 Task: Add an event with the title Second Conference: Annual Convention, date '2023/12/19', time 9:15 AM to 11:15 AMand add a description: Throughout the workshop, participants will engage in a series of activities, exercises, and discussions aimed at developing and refining their communication skills. These activities will be designed to be interactive, allowing participants to practice new techniques, receive feedback, and collaborate with their team members., put the event into Orange category, logged in from the account softage.2@softage.netand send the event invitation to softage.3@softage.net and softage.4@softage.net. Set a reminder for the event 12 hour before
Action: Mouse moved to (87, 103)
Screenshot: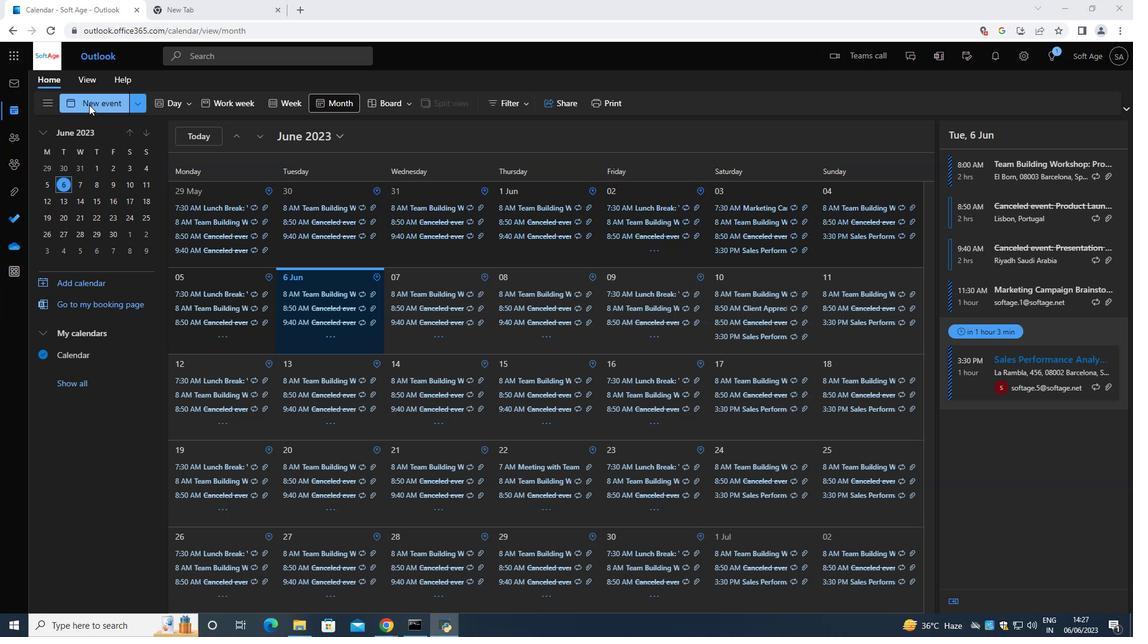 
Action: Mouse pressed left at (87, 103)
Screenshot: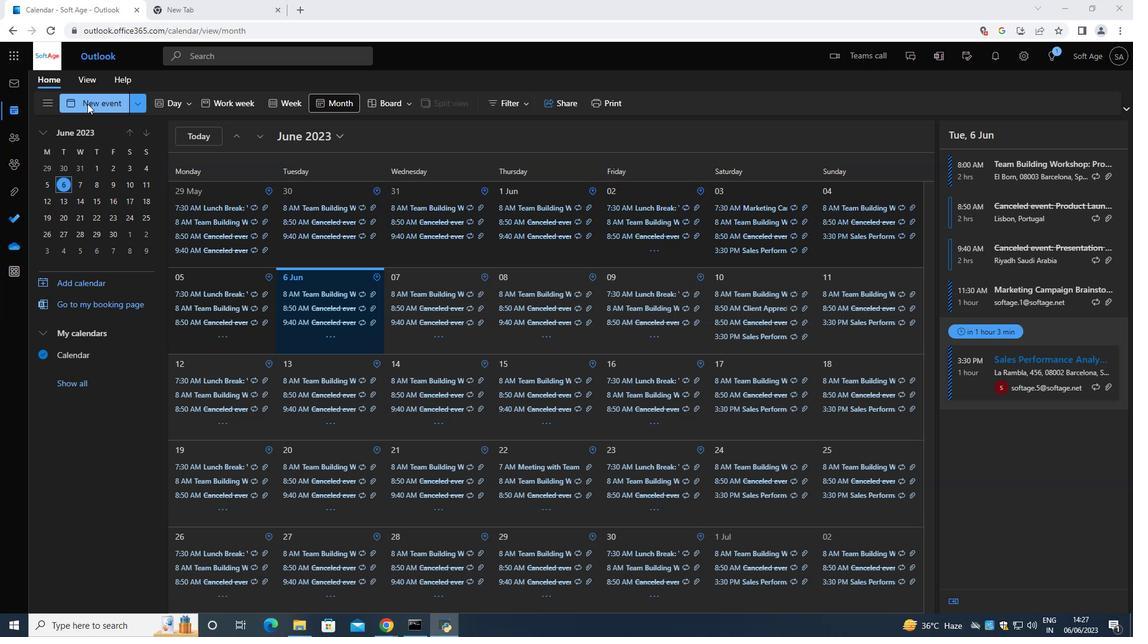 
Action: Mouse moved to (556, 213)
Screenshot: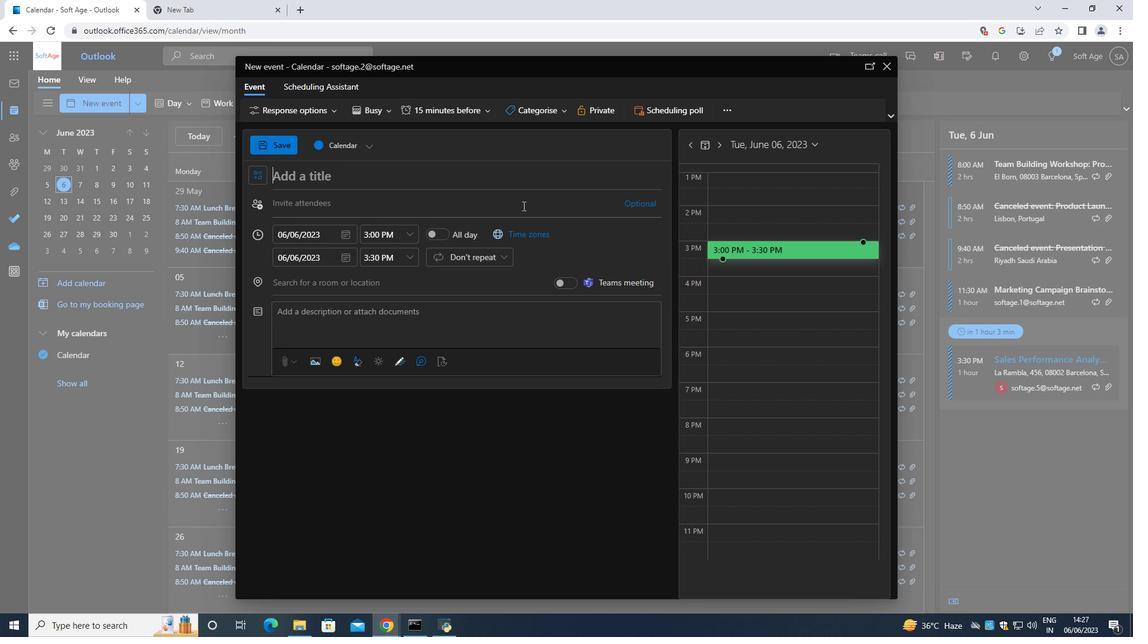 
Action: Key pressed <Key.shift>Second<Key.space><Key.shift>Conference<Key.shift_r>:<Key.space><Key.shift>Annual<Key.space><Key.shift>Convention<Key.space>
Screenshot: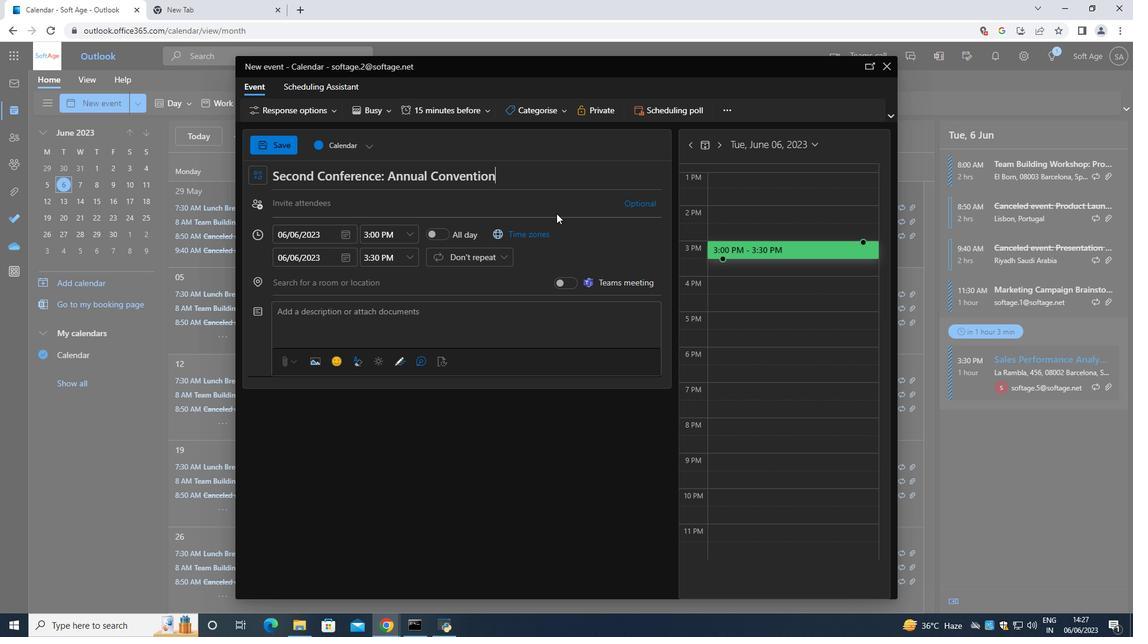 
Action: Mouse moved to (347, 242)
Screenshot: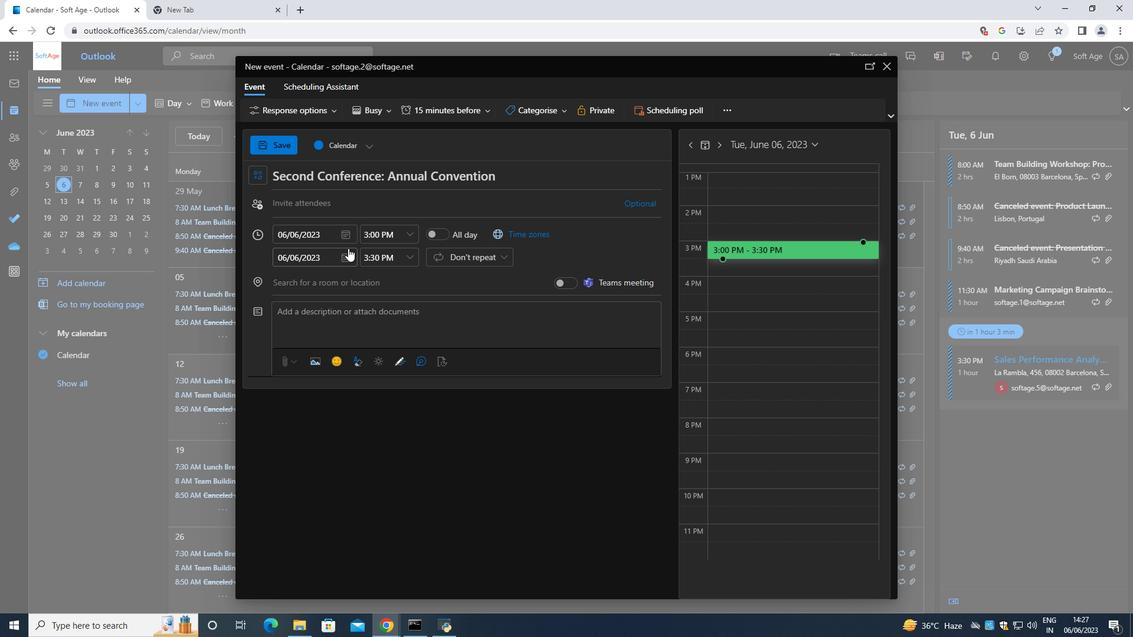 
Action: Mouse pressed left at (347, 242)
Screenshot: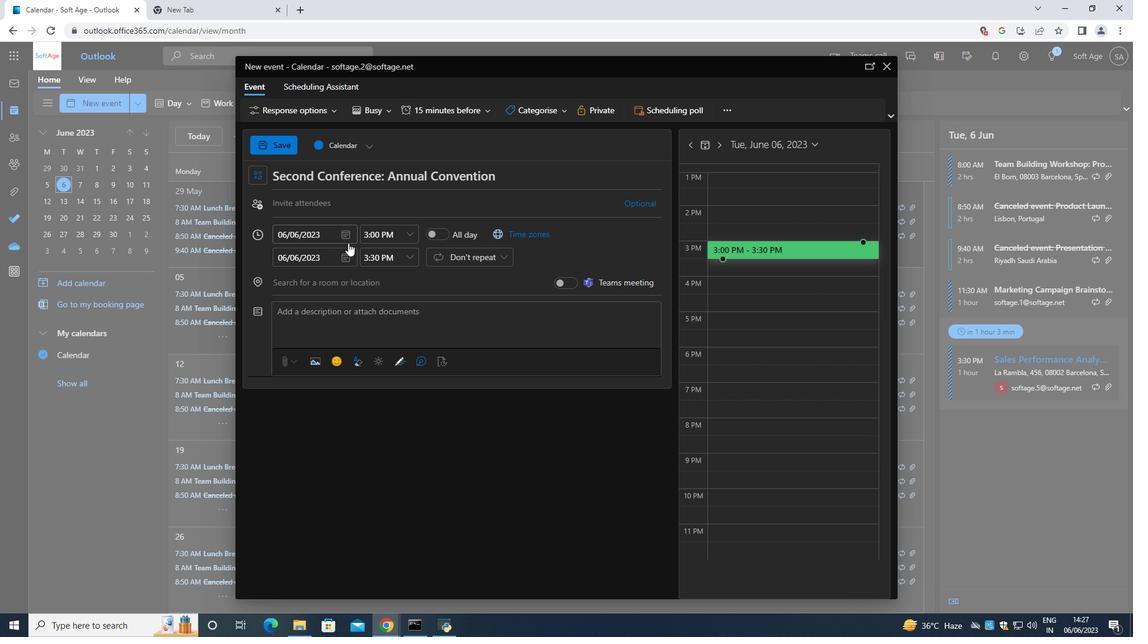 
Action: Mouse moved to (371, 278)
Screenshot: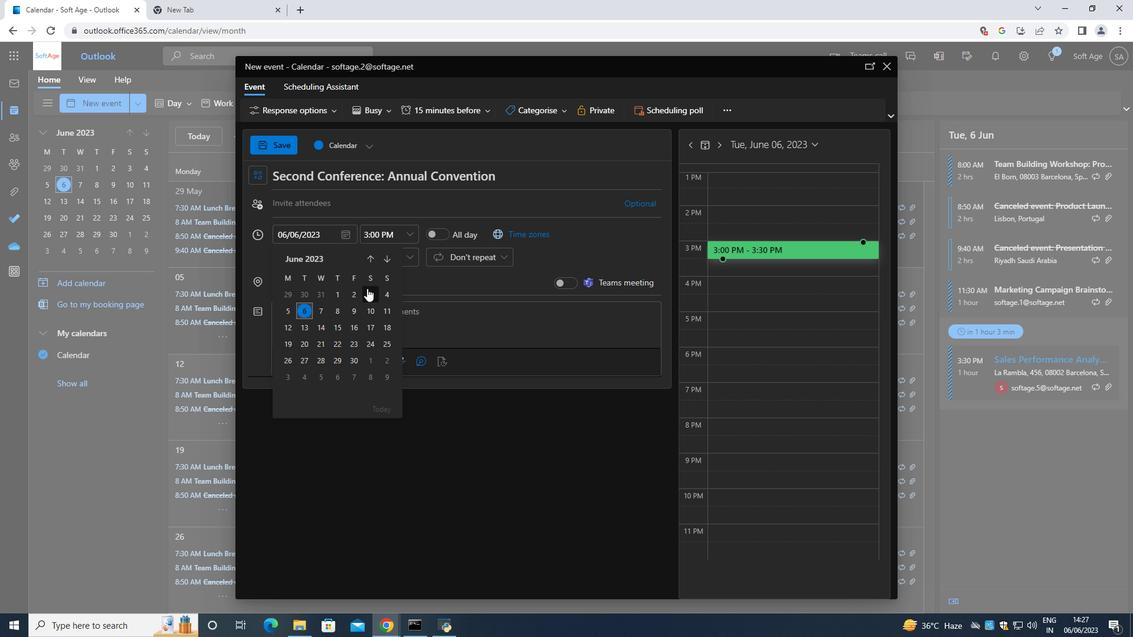
Action: Mouse scrolled (371, 277) with delta (0, 0)
Screenshot: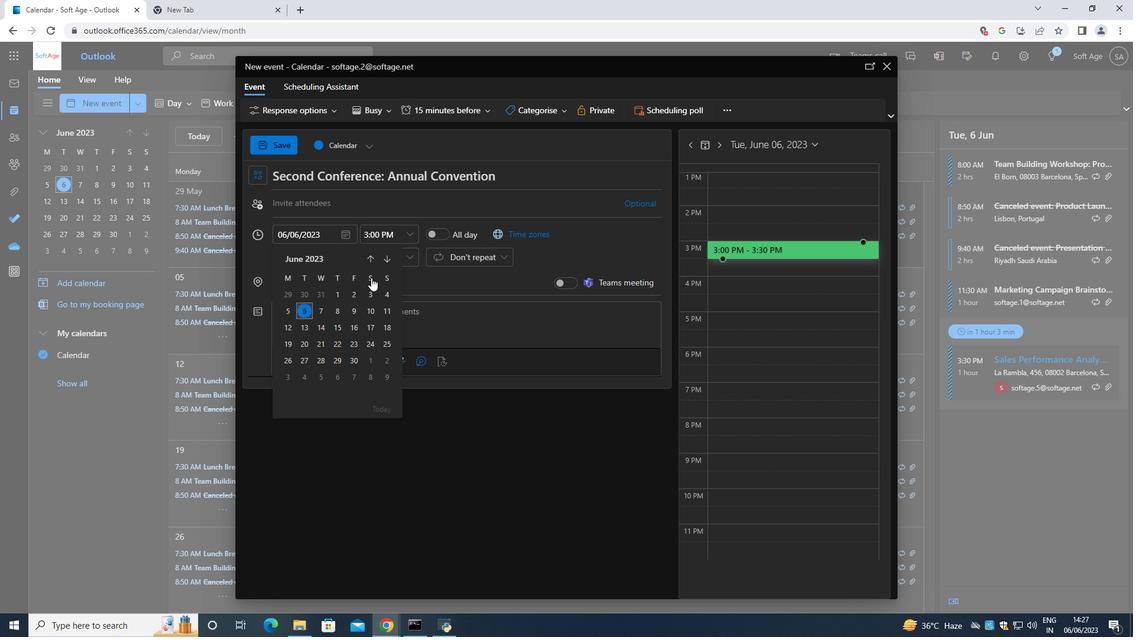 
Action: Mouse scrolled (371, 277) with delta (0, 0)
Screenshot: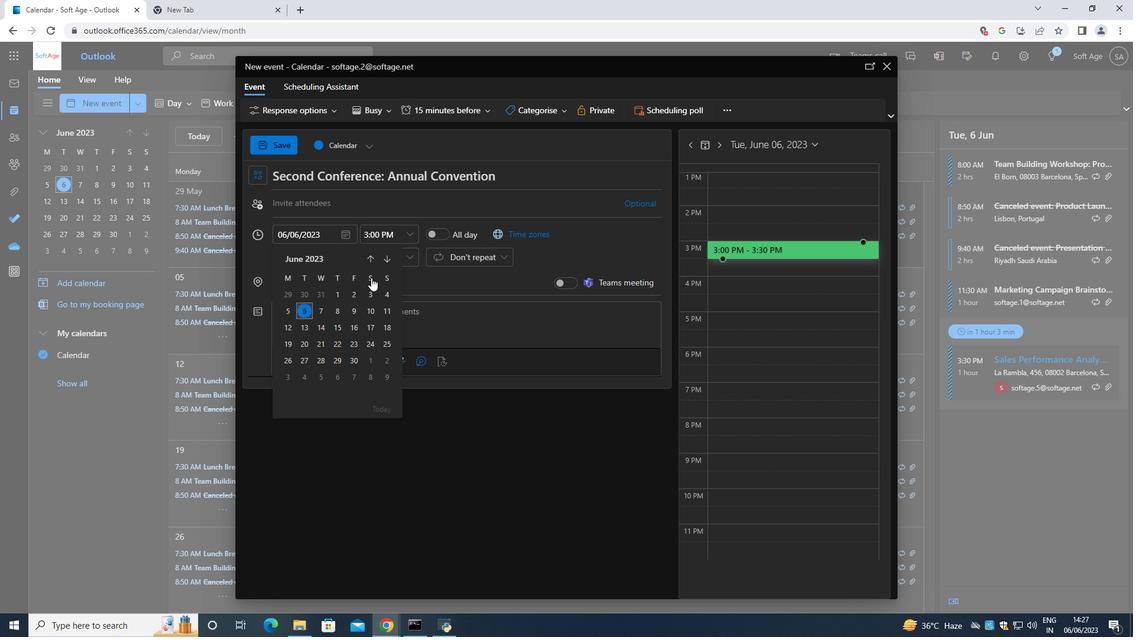 
Action: Mouse scrolled (371, 277) with delta (0, 0)
Screenshot: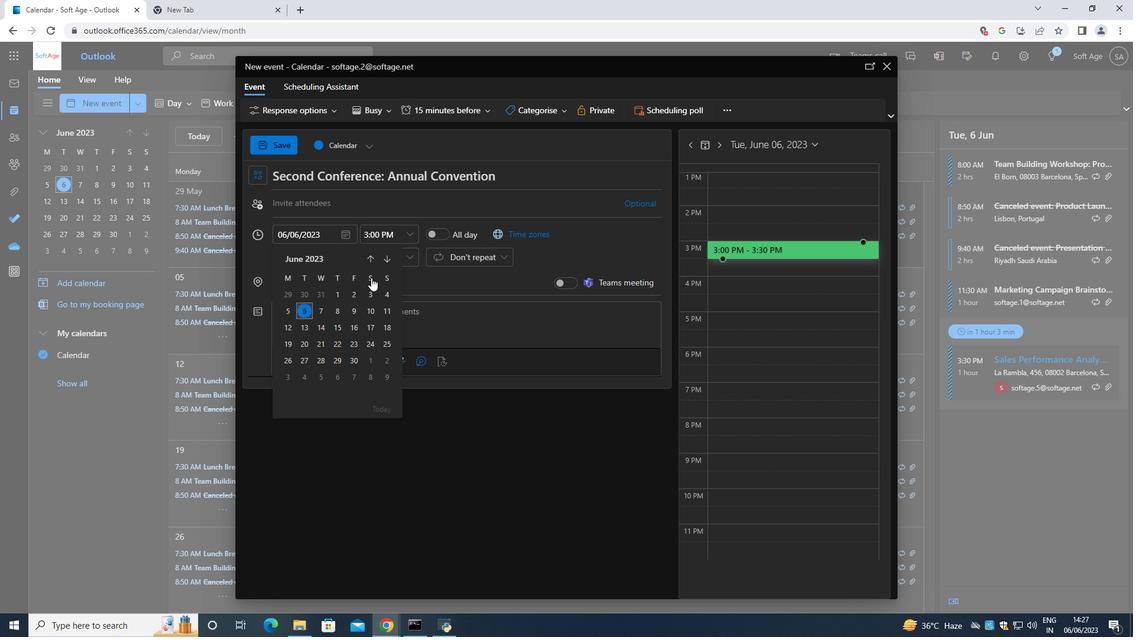 
Action: Mouse moved to (379, 266)
Screenshot: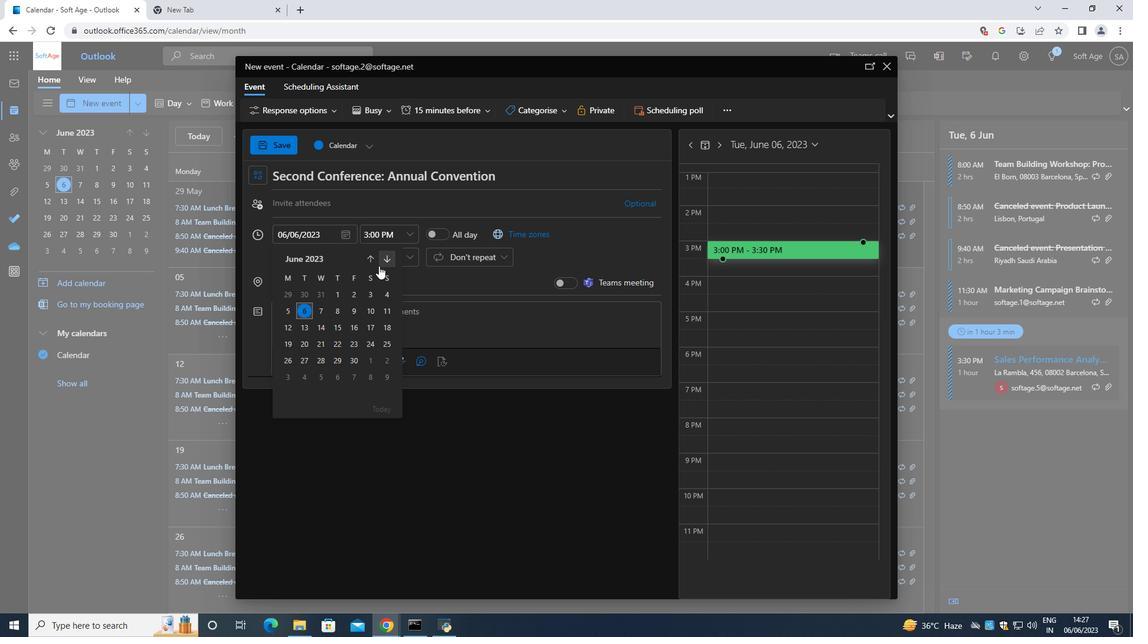 
Action: Mouse pressed left at (379, 266)
Screenshot: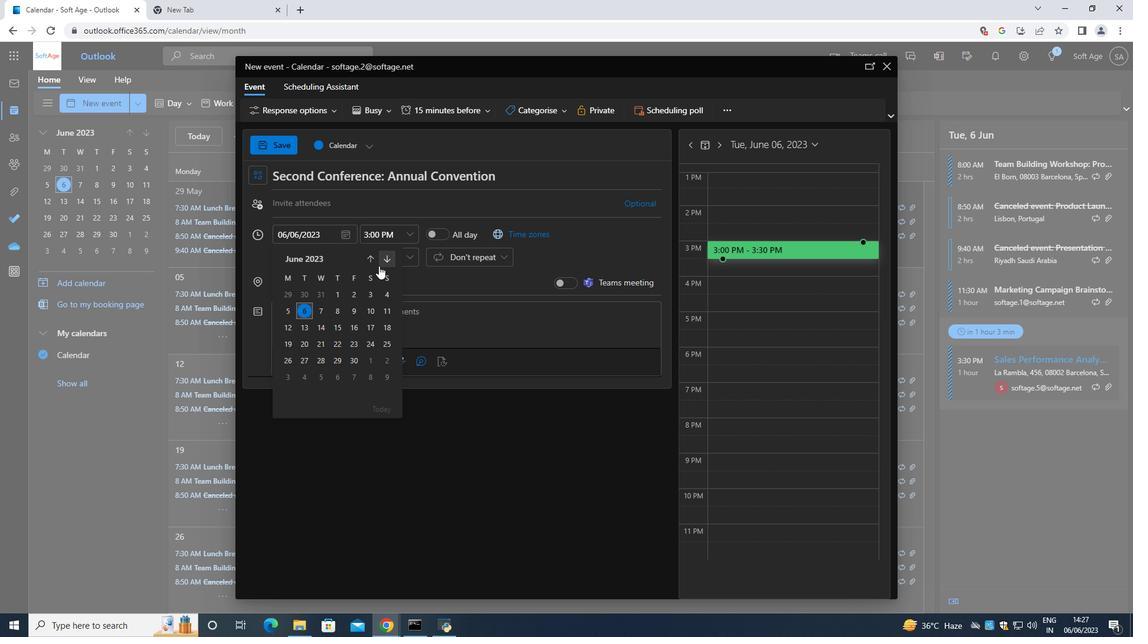 
Action: Mouse moved to (383, 265)
Screenshot: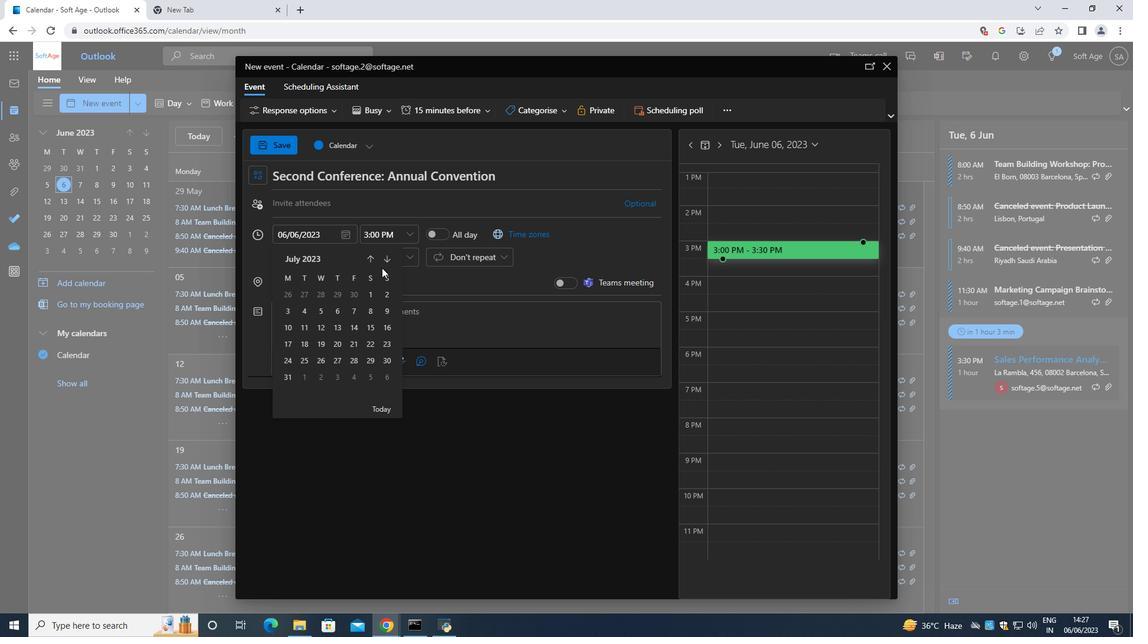 
Action: Mouse pressed left at (383, 265)
Screenshot: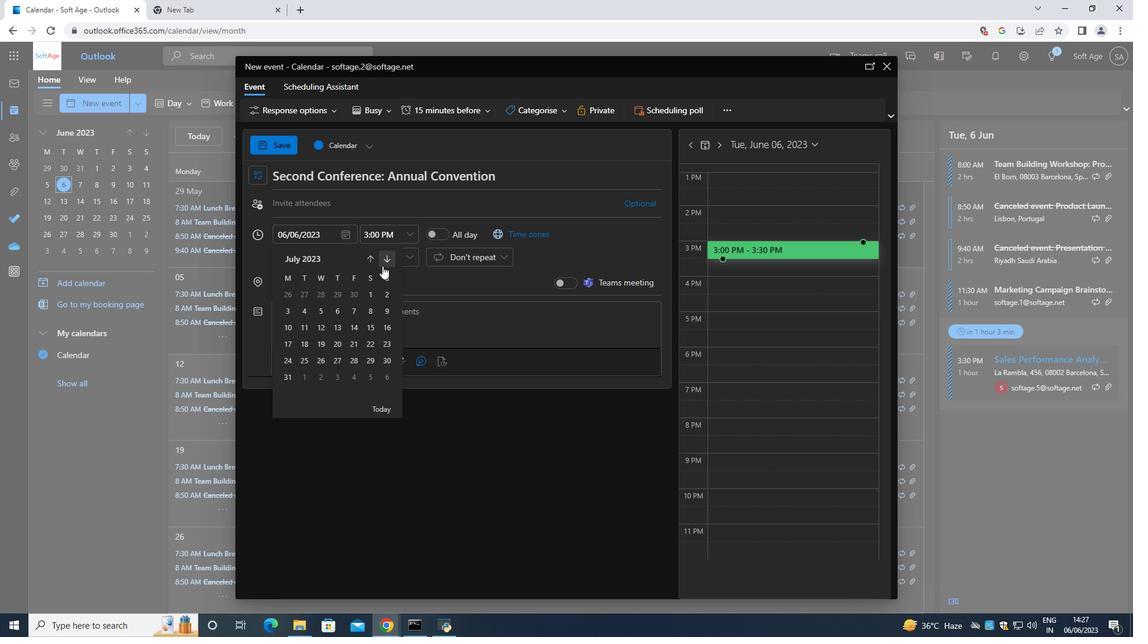 
Action: Mouse pressed left at (383, 265)
Screenshot: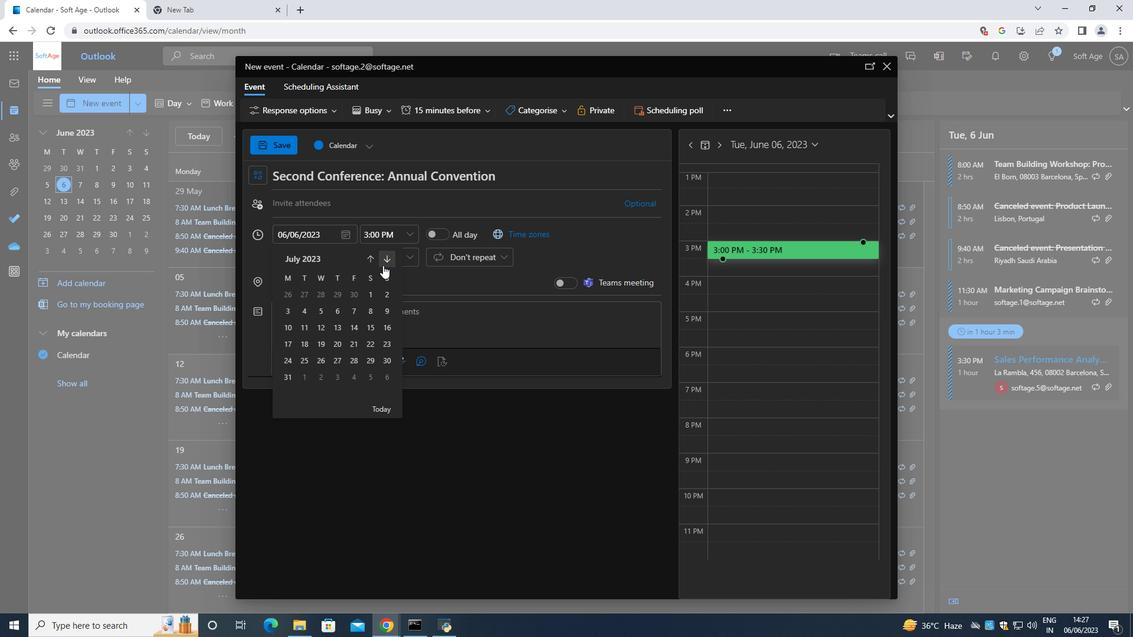 
Action: Mouse pressed left at (383, 265)
Screenshot: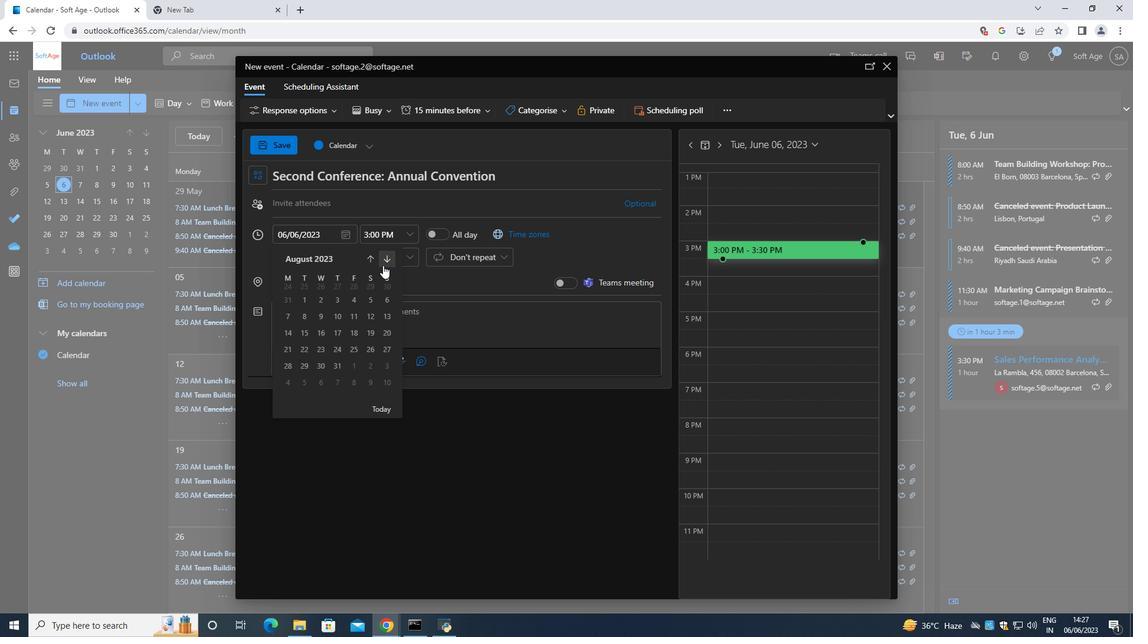 
Action: Mouse moved to (383, 264)
Screenshot: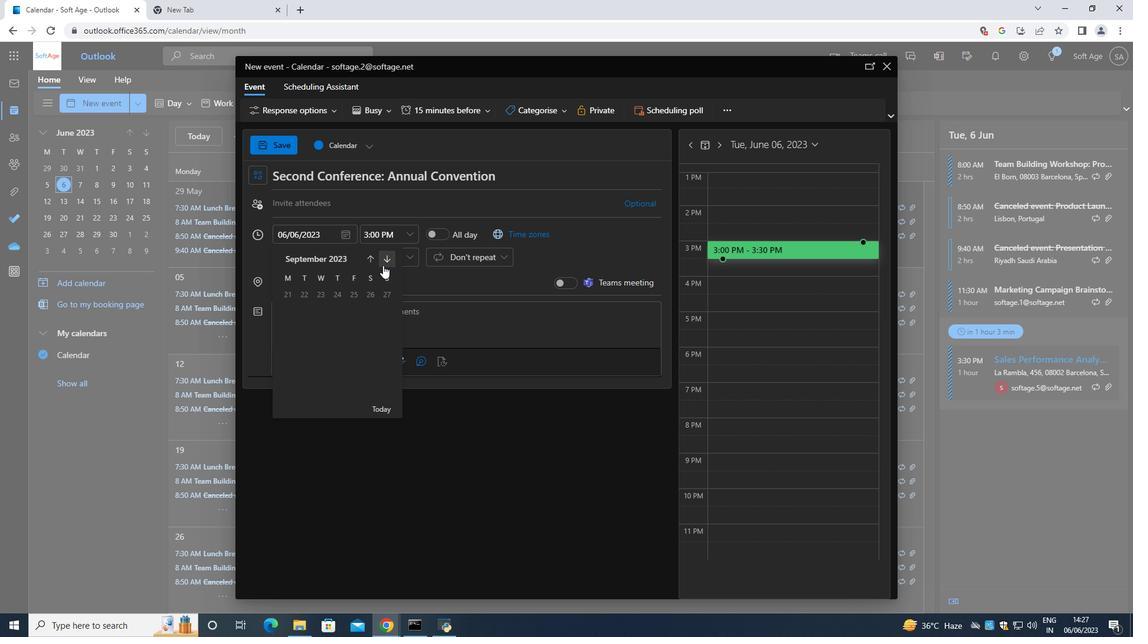 
Action: Mouse pressed left at (383, 264)
Screenshot: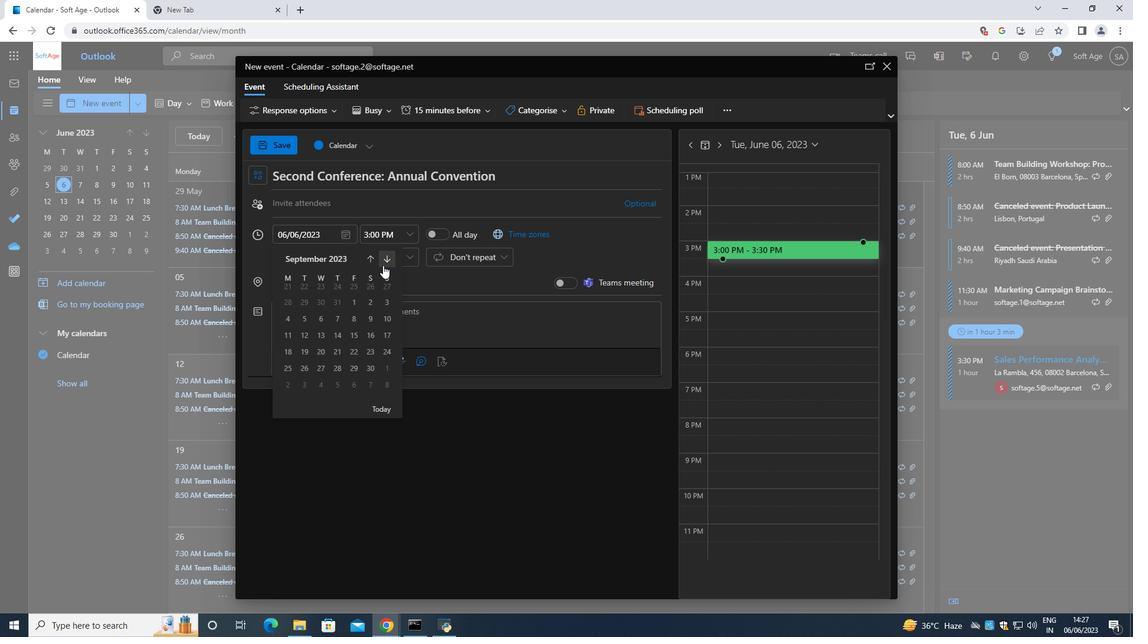 
Action: Mouse moved to (383, 263)
Screenshot: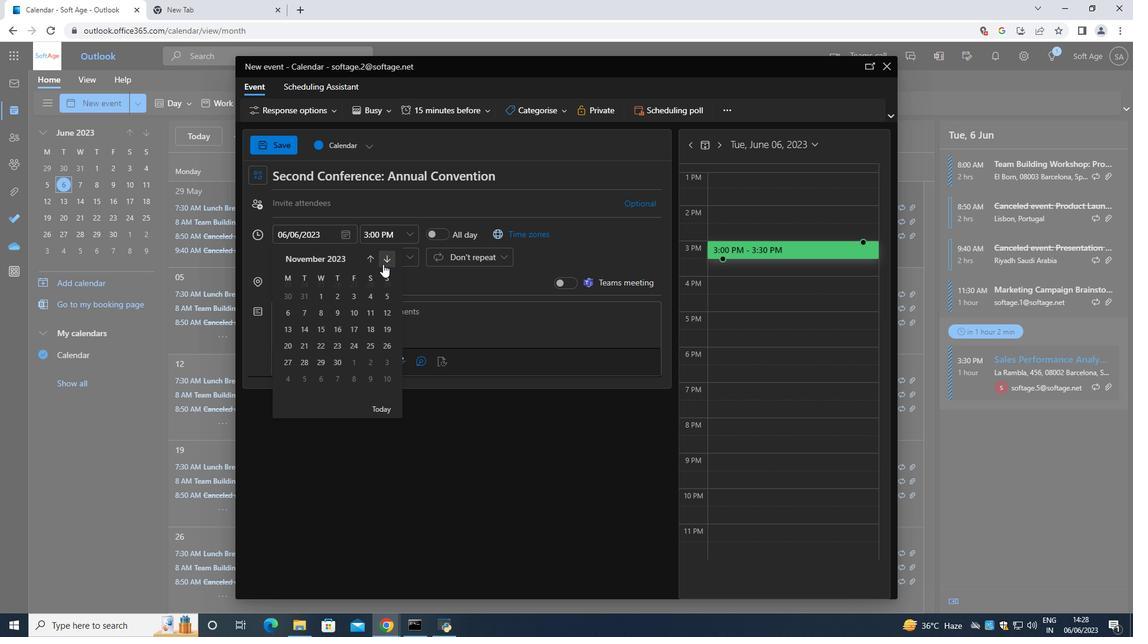 
Action: Mouse pressed left at (383, 263)
Screenshot: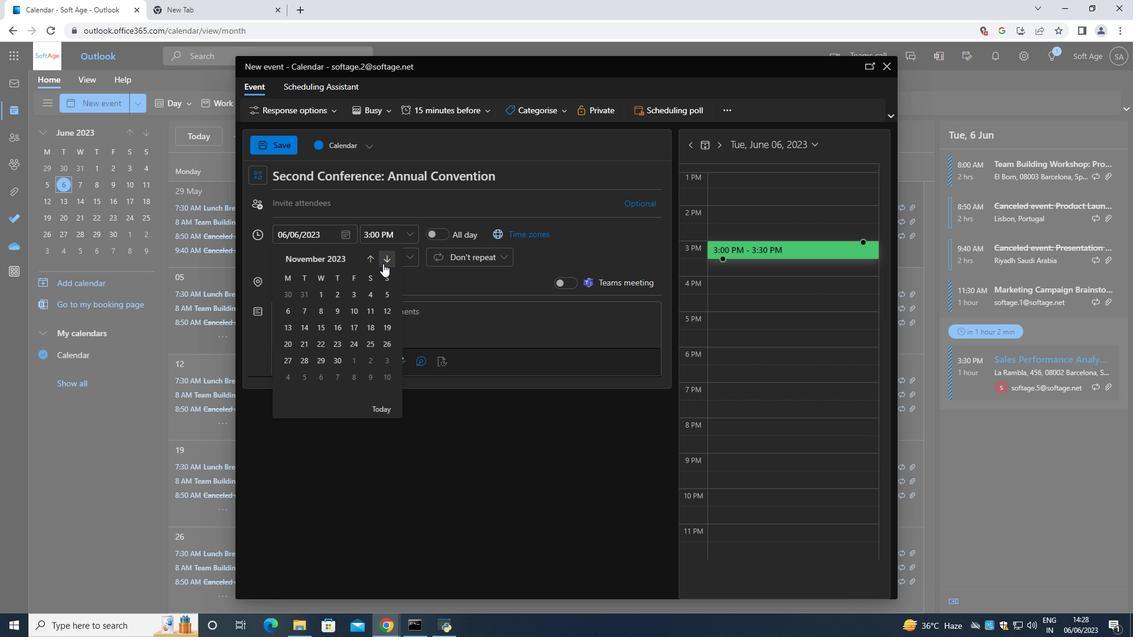 
Action: Mouse moved to (301, 343)
Screenshot: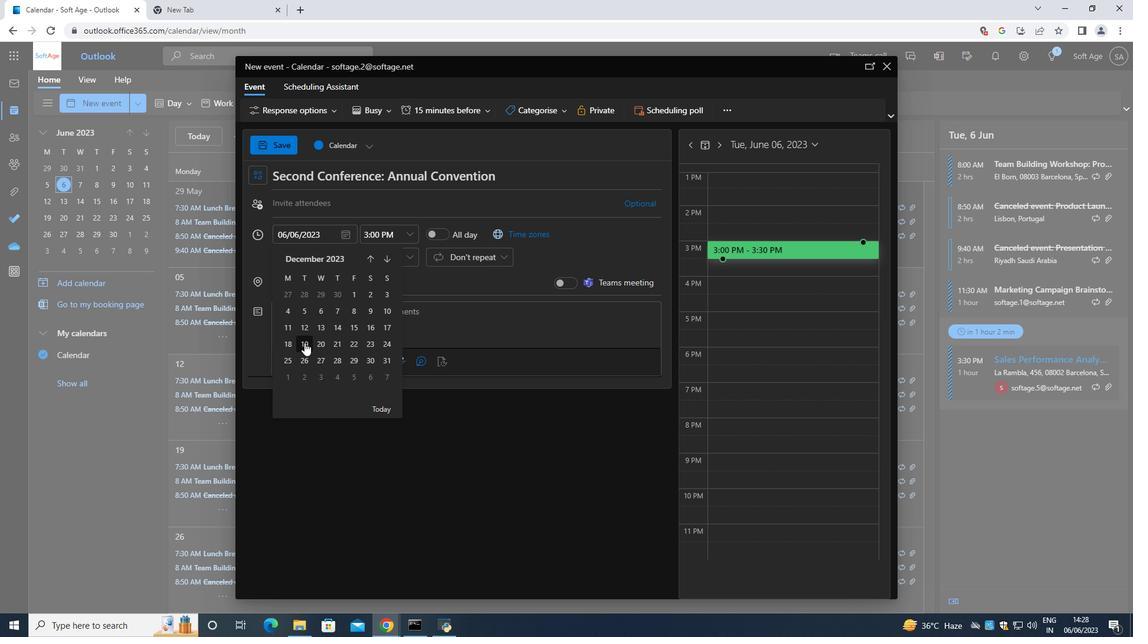 
Action: Mouse pressed left at (301, 343)
Screenshot: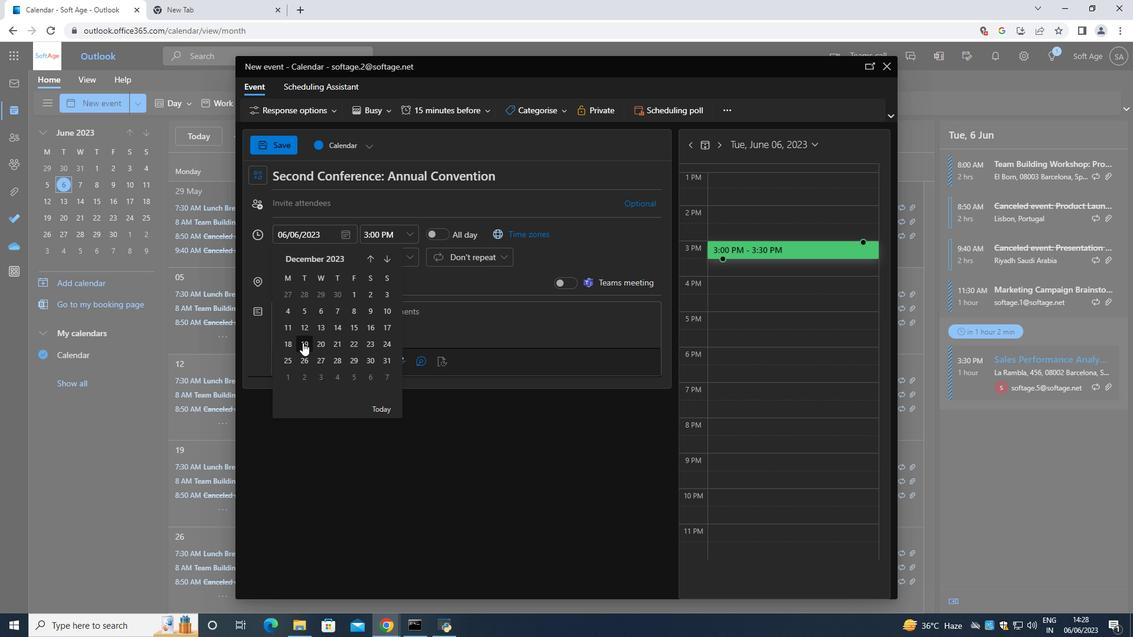 
Action: Mouse moved to (392, 235)
Screenshot: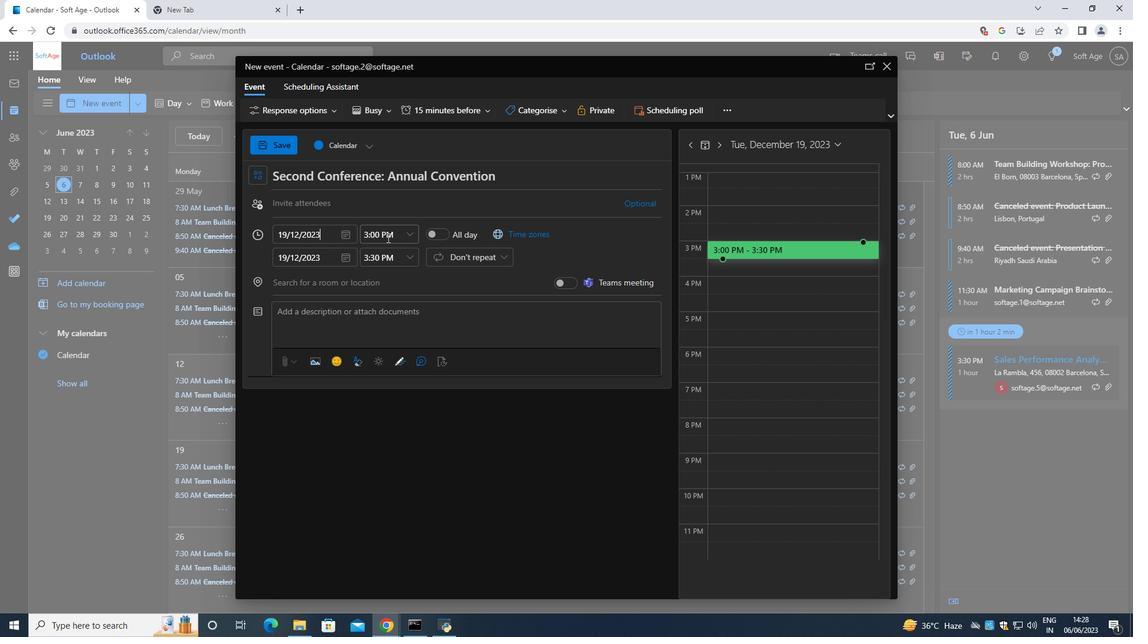 
Action: Mouse pressed left at (392, 235)
Screenshot: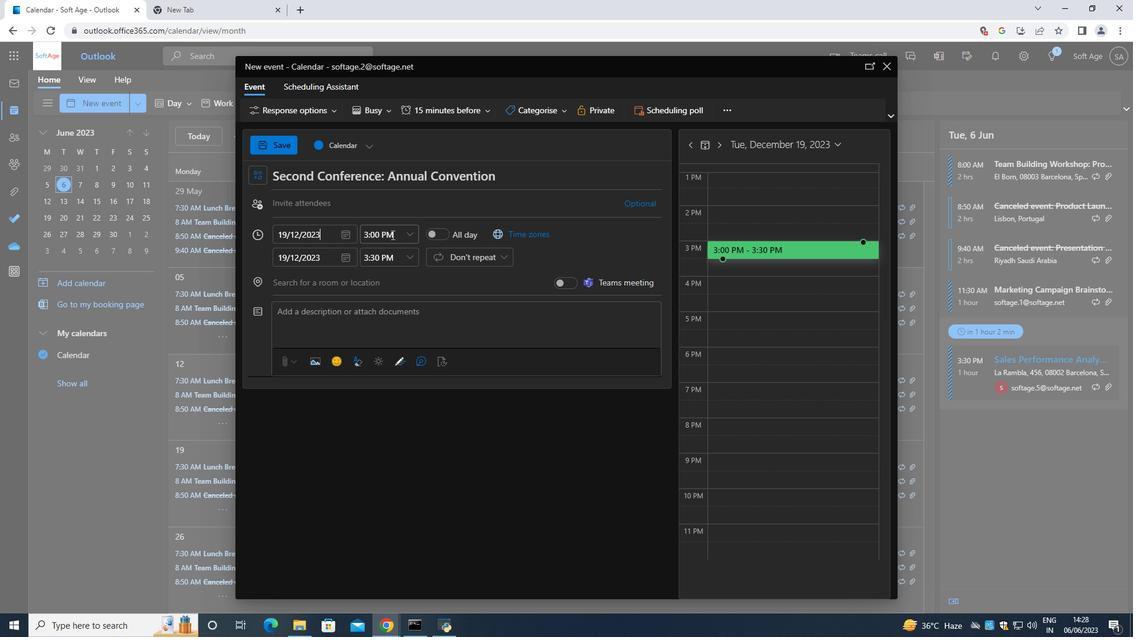 
Action: Mouse moved to (389, 236)
Screenshot: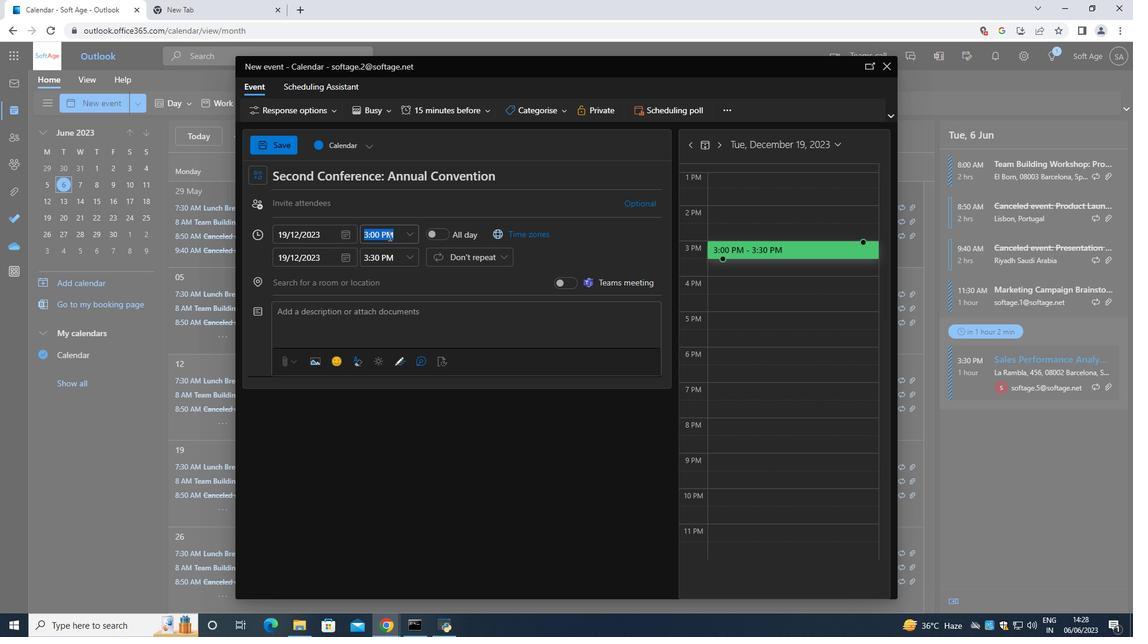 
Action: Key pressed 9
Screenshot: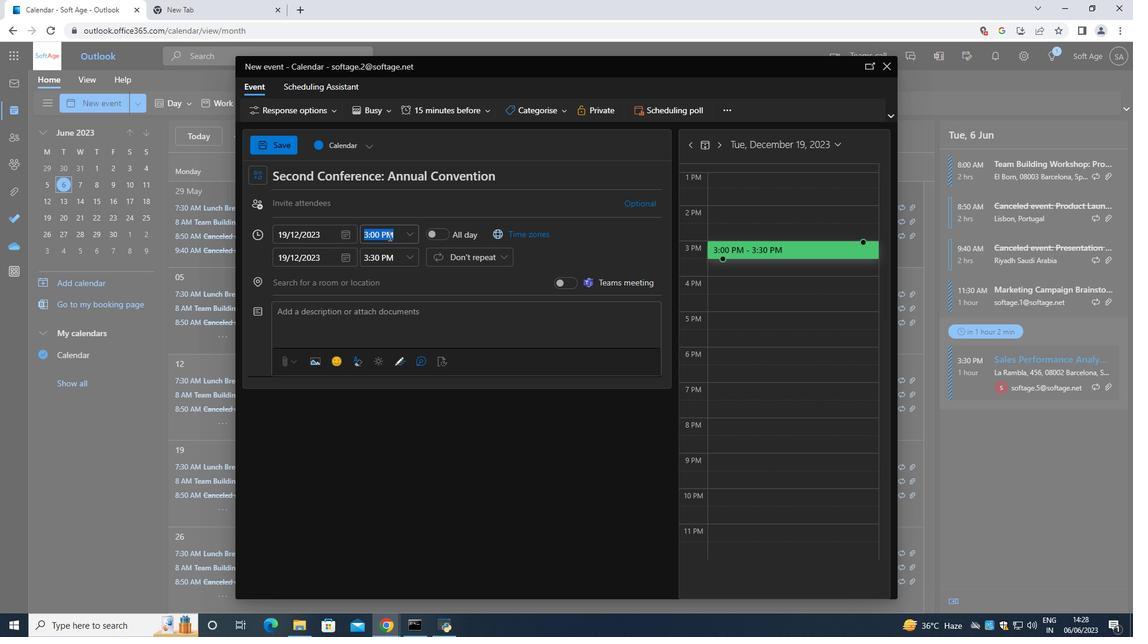 
Action: Mouse moved to (388, 235)
Screenshot: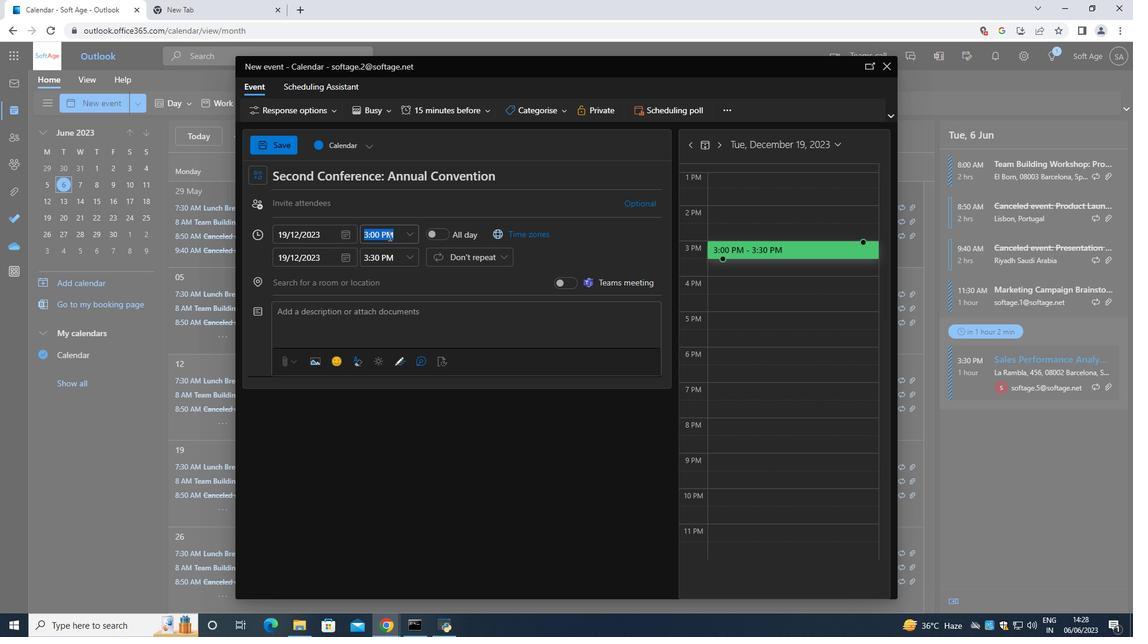 
Action: Key pressed <Key.shift_r>:15<Key.space><Key.caps_lock>AM
Screenshot: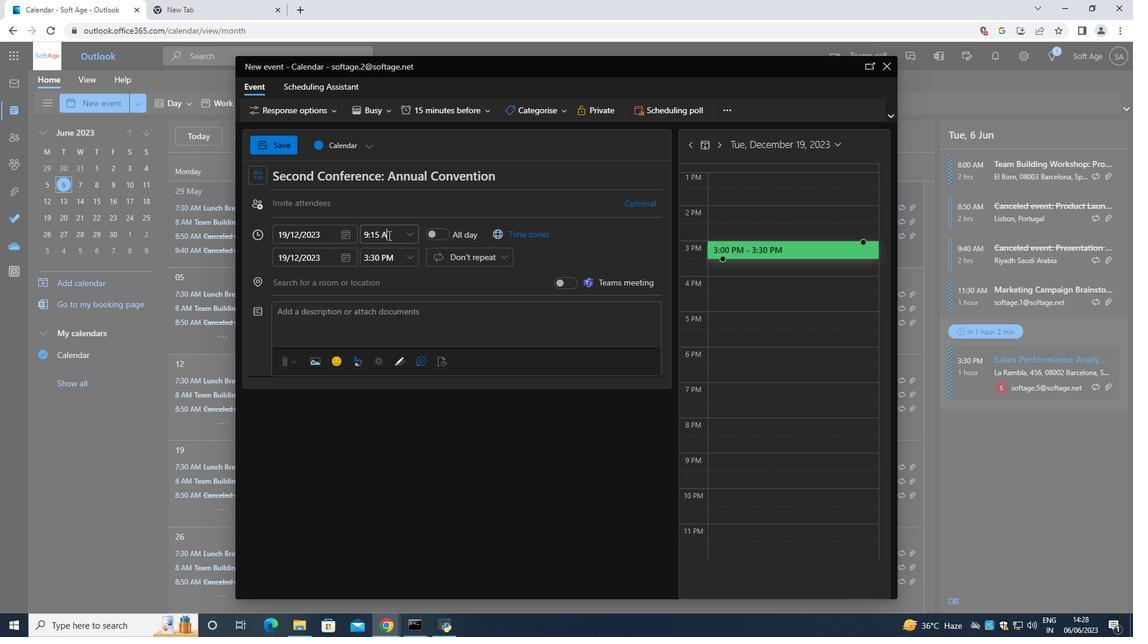 
Action: Mouse moved to (413, 256)
Screenshot: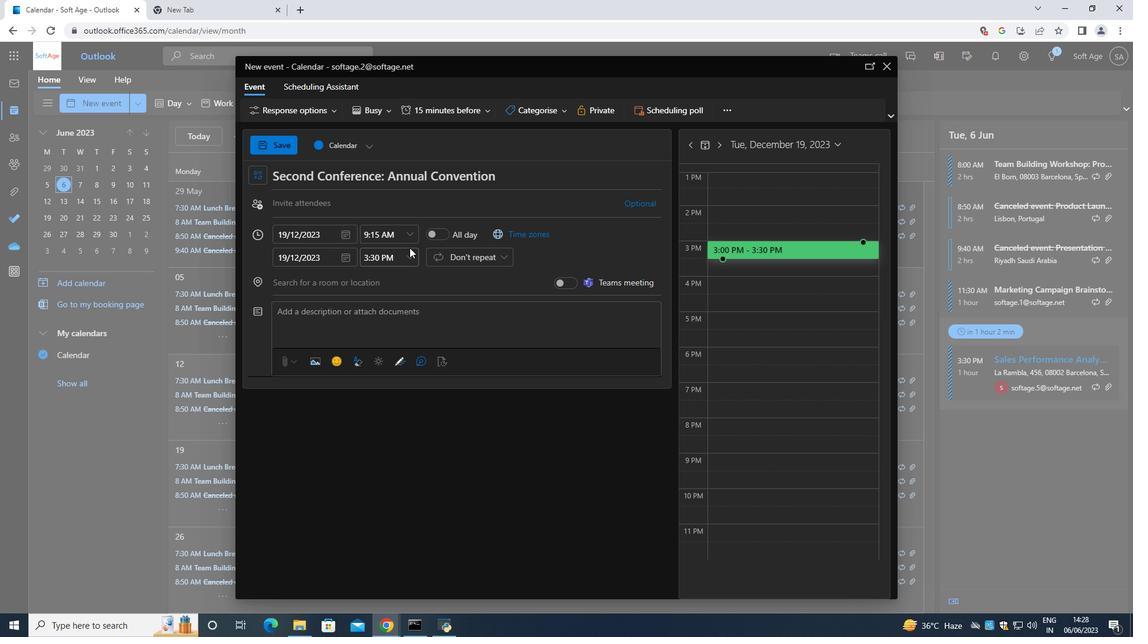 
Action: Mouse pressed left at (413, 256)
Screenshot: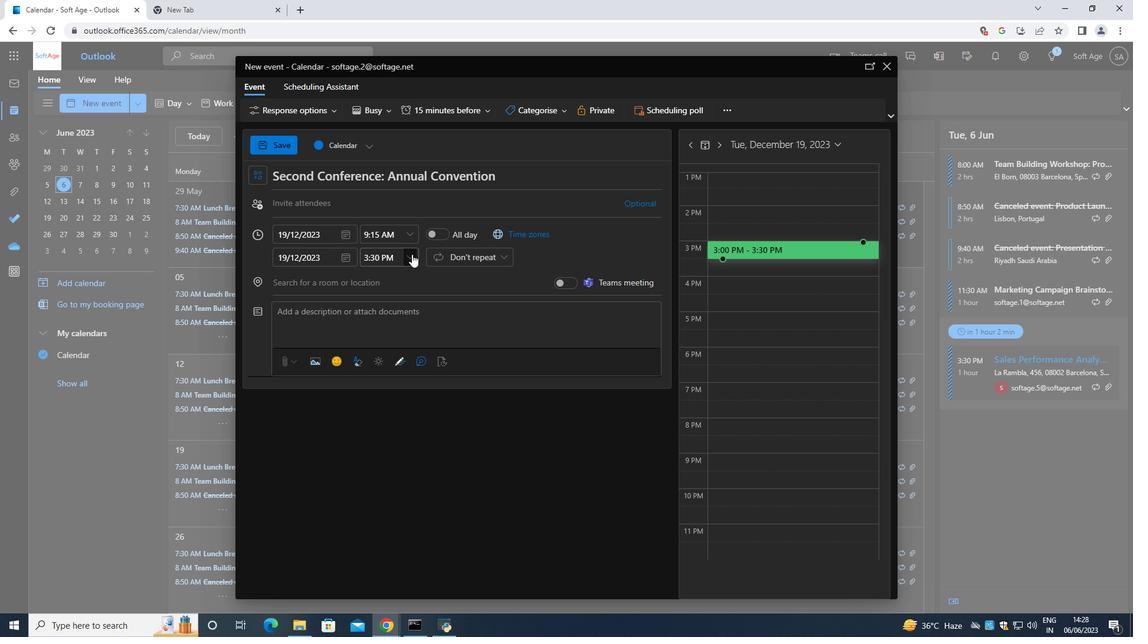 
Action: Mouse moved to (387, 337)
Screenshot: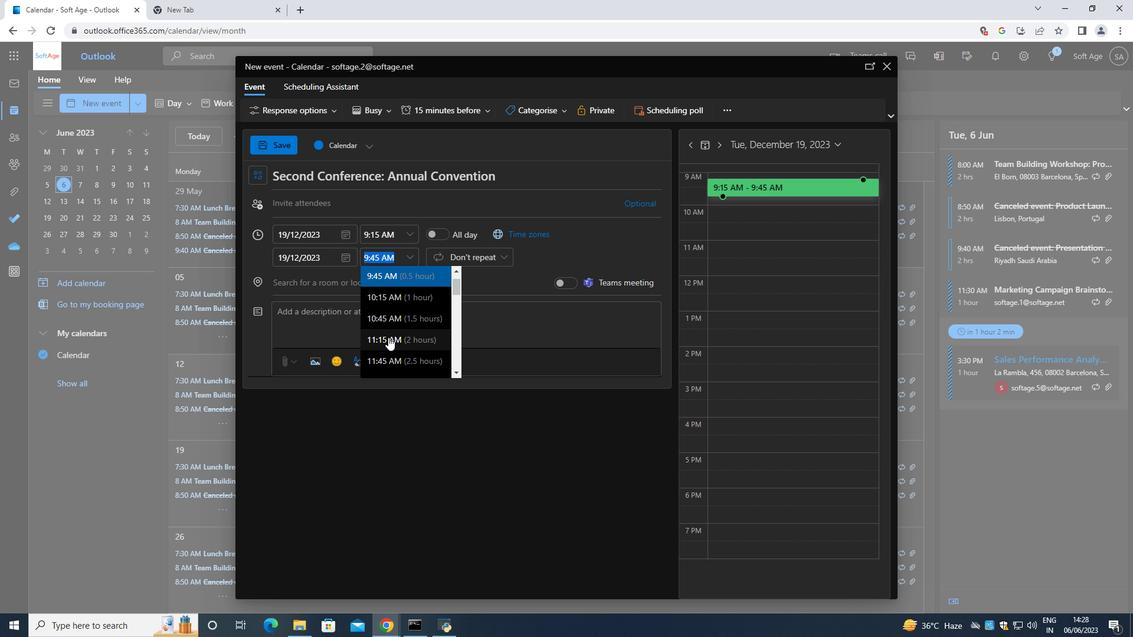 
Action: Mouse pressed left at (387, 337)
Screenshot: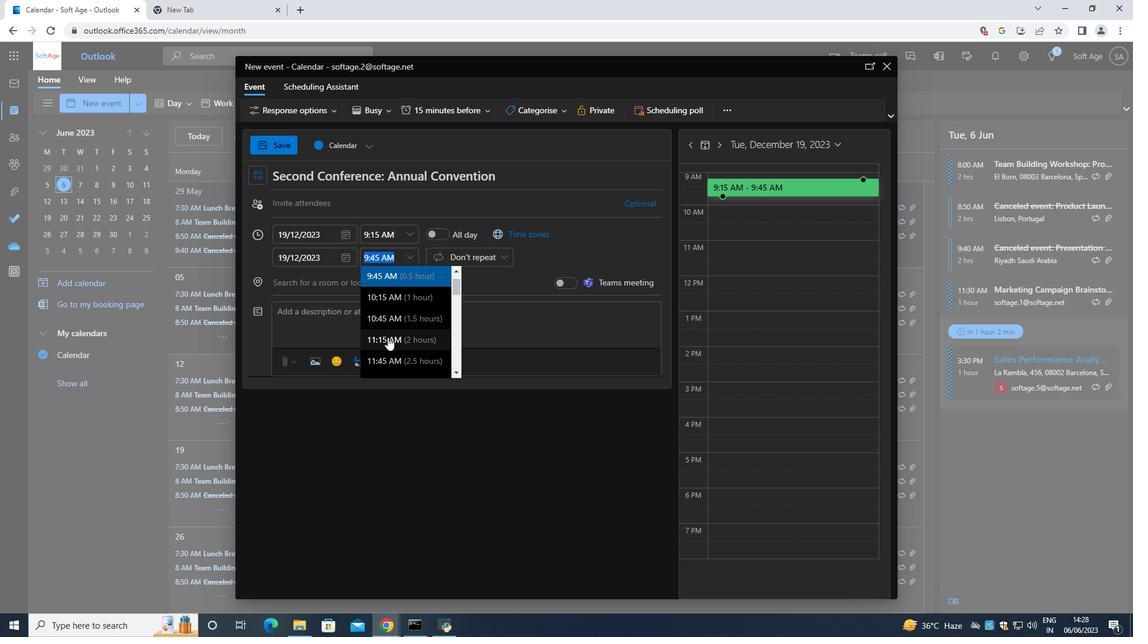 
Action: Mouse moved to (362, 318)
Screenshot: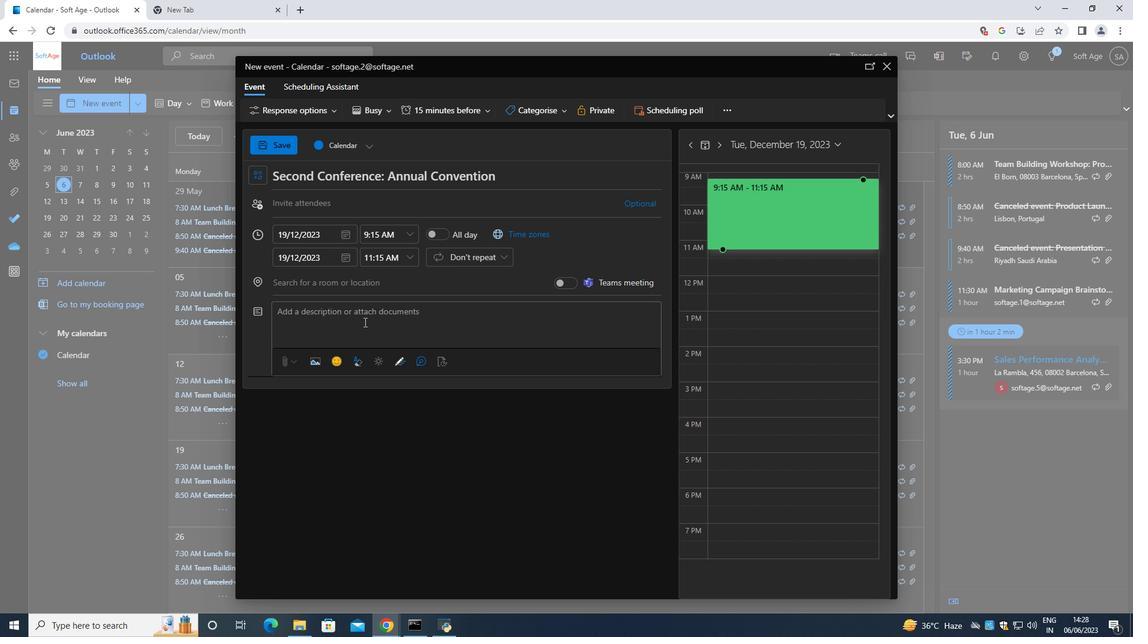 
Action: Mouse pressed left at (362, 318)
Screenshot: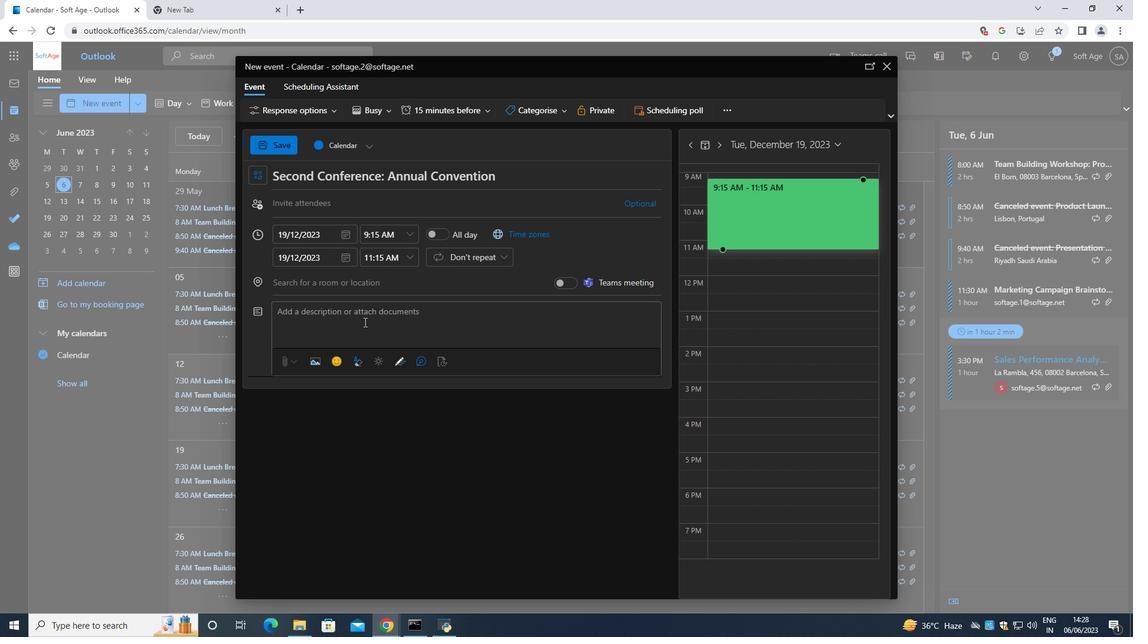 
Action: Mouse moved to (361, 317)
Screenshot: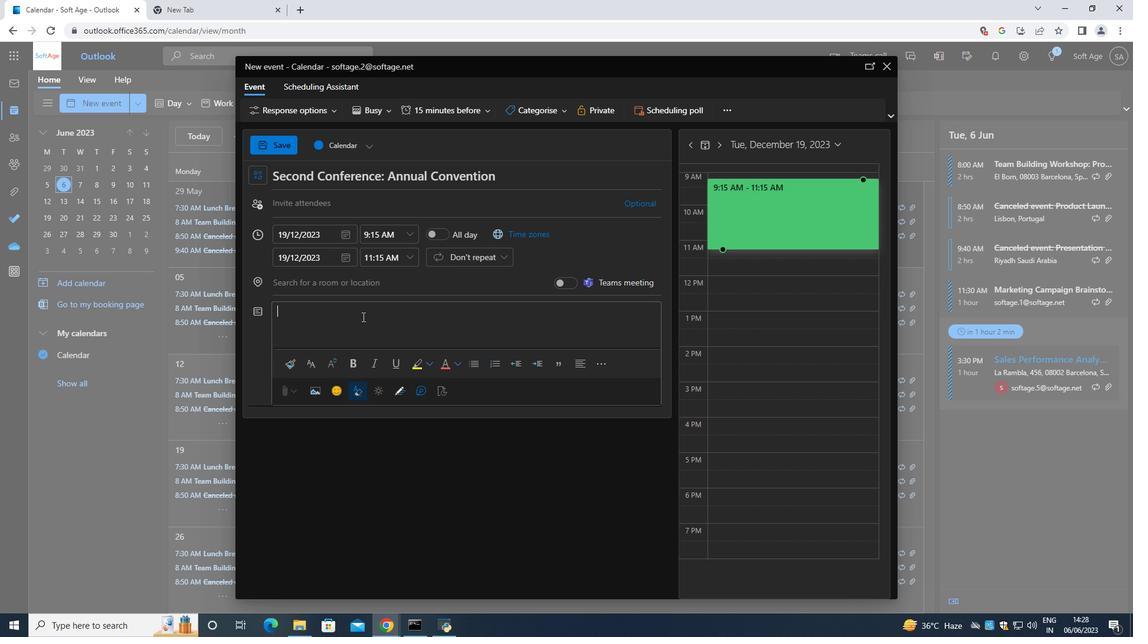 
Action: Key pressed T<Key.caps_lock>h
Screenshot: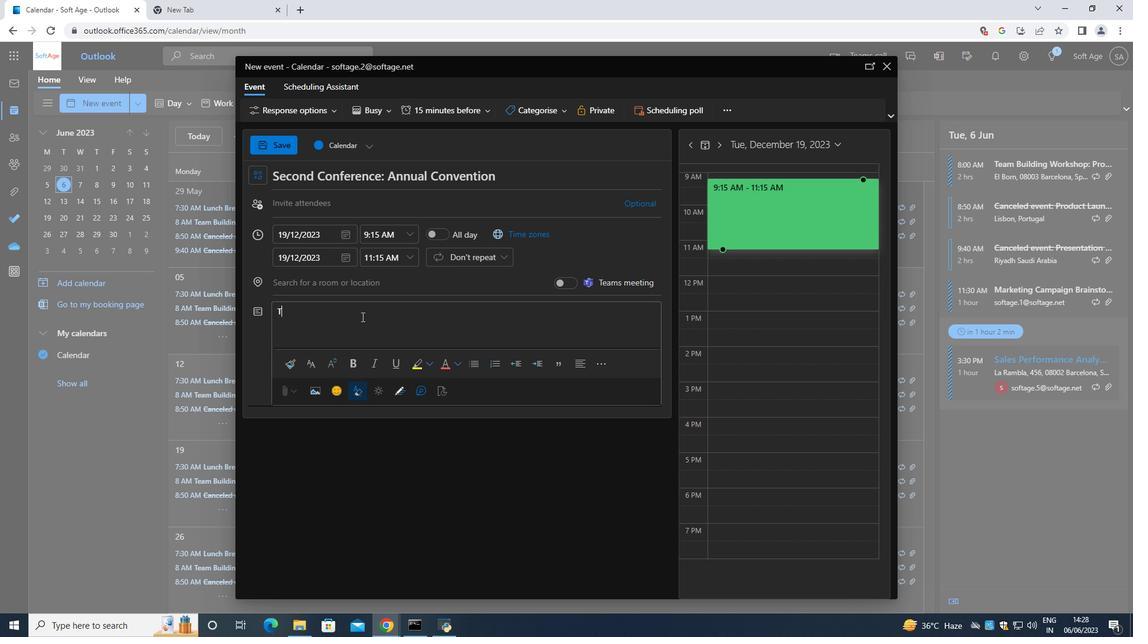 
Action: Mouse moved to (361, 317)
Screenshot: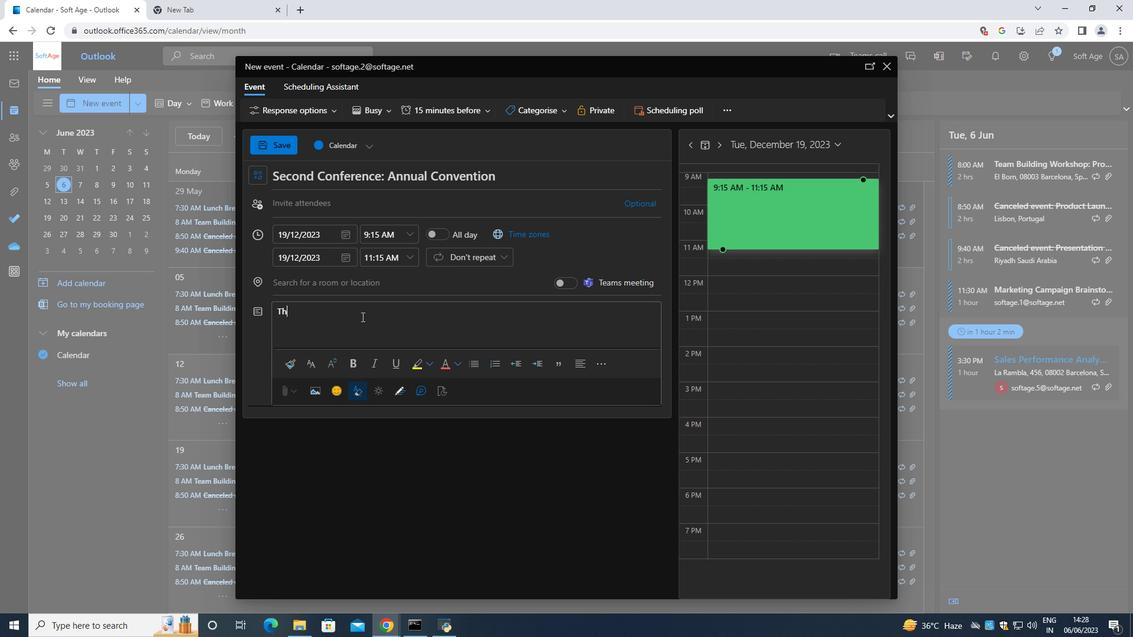 
Action: Key pressed roughout<Key.space>the<Key.space>workshop<Key.space>,<Key.space>participant<Key.space>will<Key.space>engage<Key.space>in<Key.space>a<Key.space>series<Key.space>of<Key.space>activities<Key.space>,<Key.space>exercise,<Key.space>and<Key.space>discussu<Key.backspace>ion<Key.space><Key.backspace>s<Key.space>aimed<Key.space>at<Key.space>developing<Key.space>and<Key.space>refining<Key.space>their<Key.space>communication<Key.space>
Screenshot: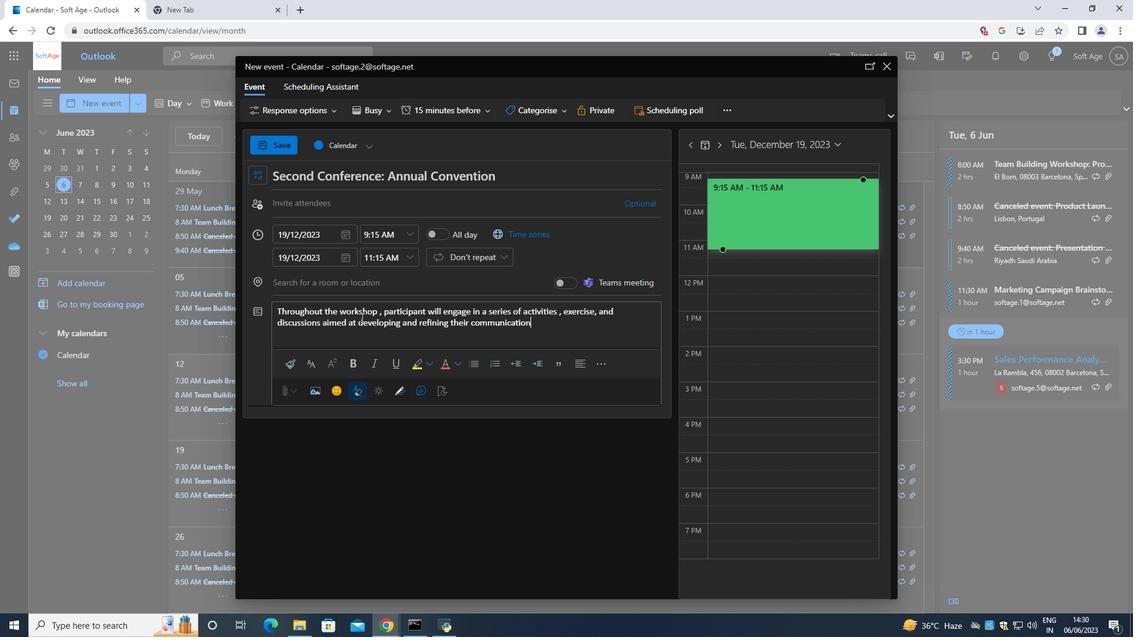 
Action: Mouse moved to (361, 317)
Screenshot: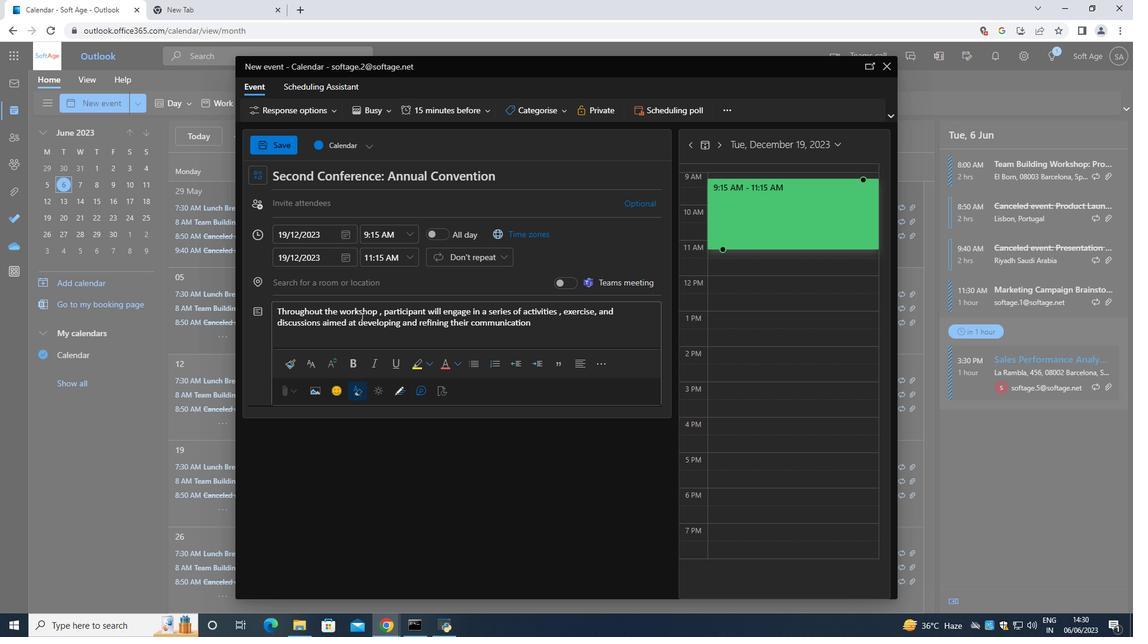 
Action: Key pressed skills<Key.space>.<Key.space><Key.shift>These<Key.space>activities<Key.space>will<Key.space>be<Key.space>designed<Key.space>to<Key.space>be<Key.space>interactive,<Key.space>allowing<Key.space>participants<Key.space>to<Key.space>o<Key.backspace>practice<Key.space>new<Key.space>techniques,<Key.space>receive<Key.space>feedback<Key.space>,<Key.space>and<Key.space>collaba<Key.backspace>orate<Key.space>with<Key.space>their<Key.space>team<Key.space>members<Key.space>.
Screenshot: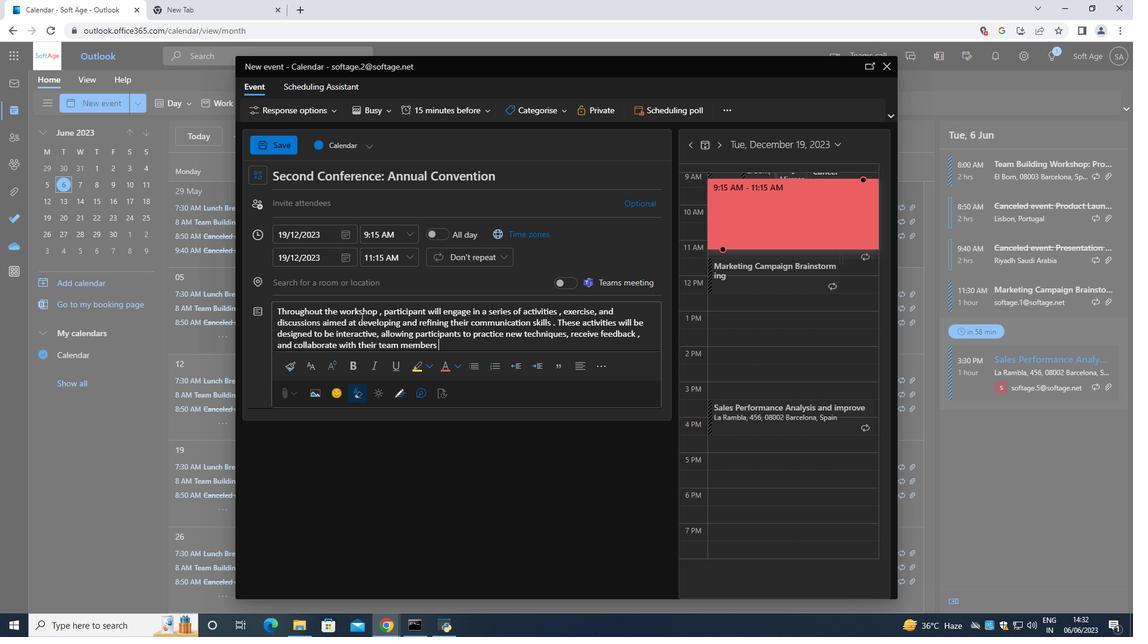 
Action: Mouse moved to (541, 114)
Screenshot: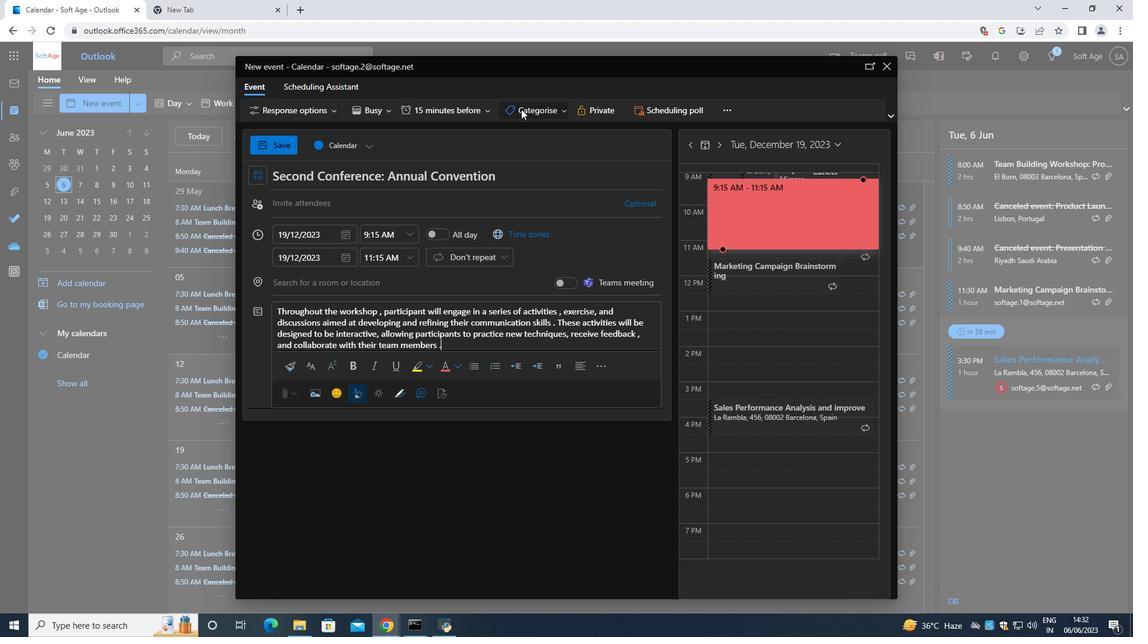
Action: Mouse pressed left at (541, 114)
Screenshot: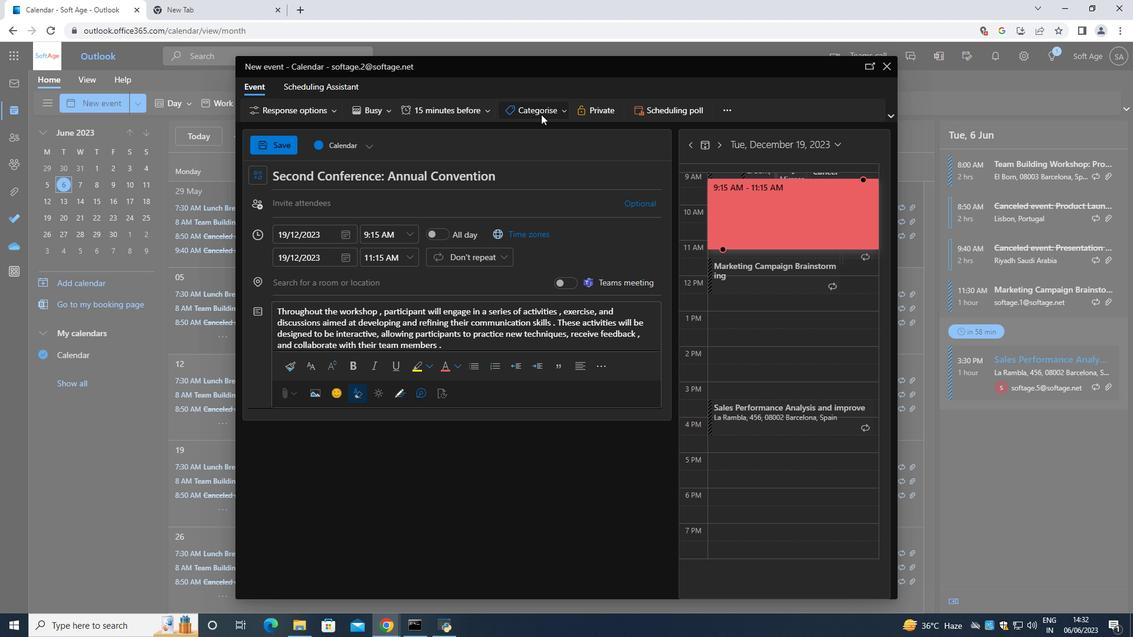 
Action: Mouse moved to (543, 170)
Screenshot: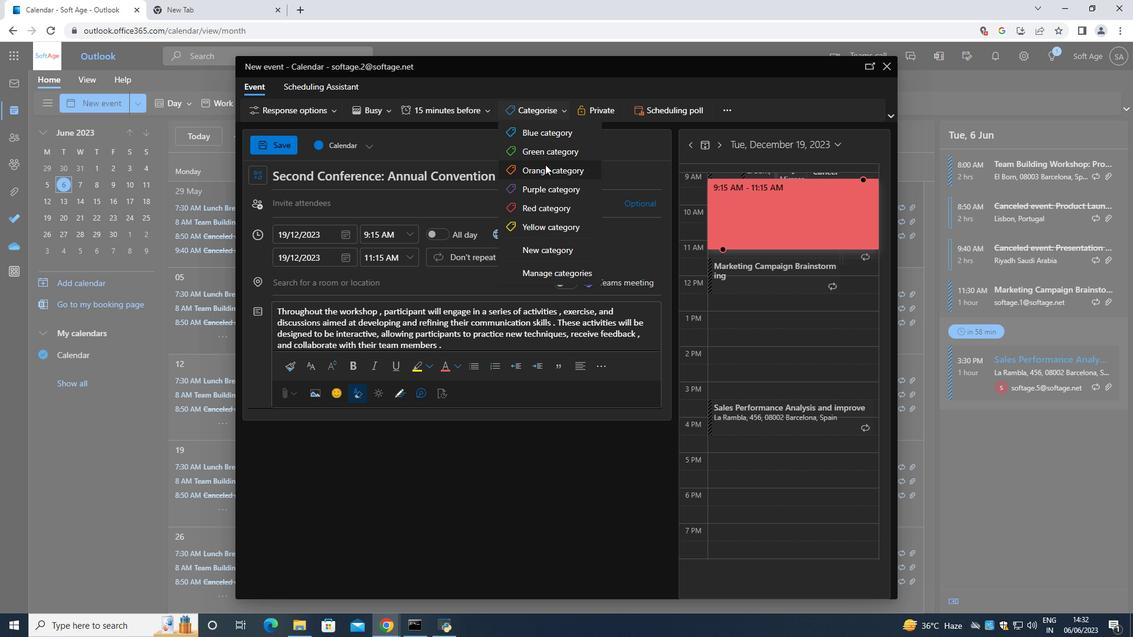 
Action: Mouse pressed left at (543, 170)
Screenshot: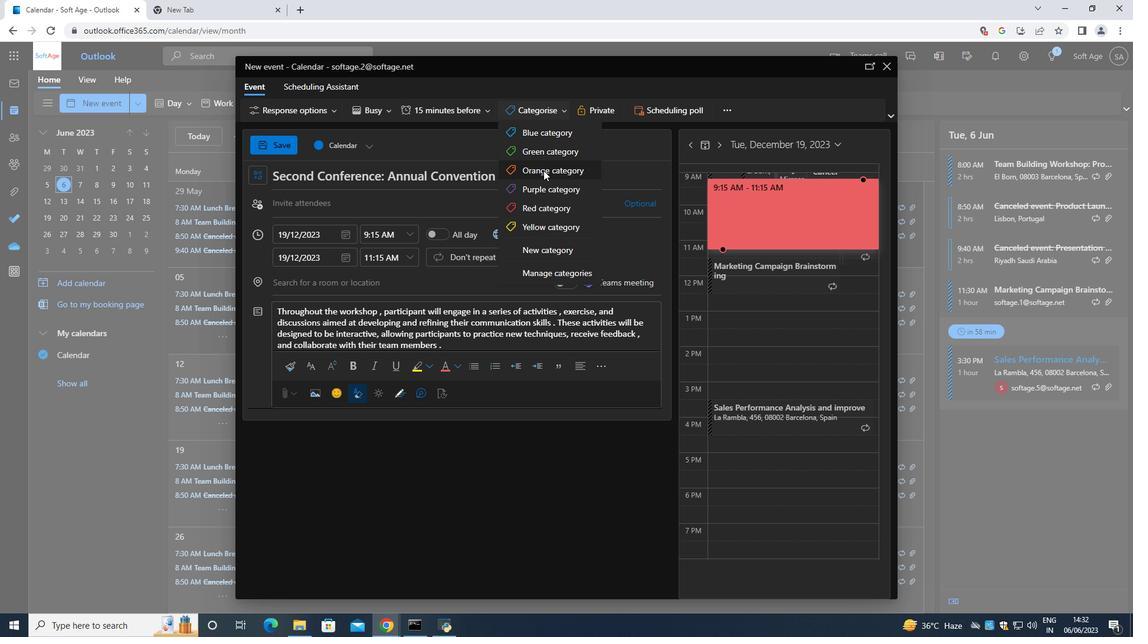
Action: Mouse moved to (418, 189)
Screenshot: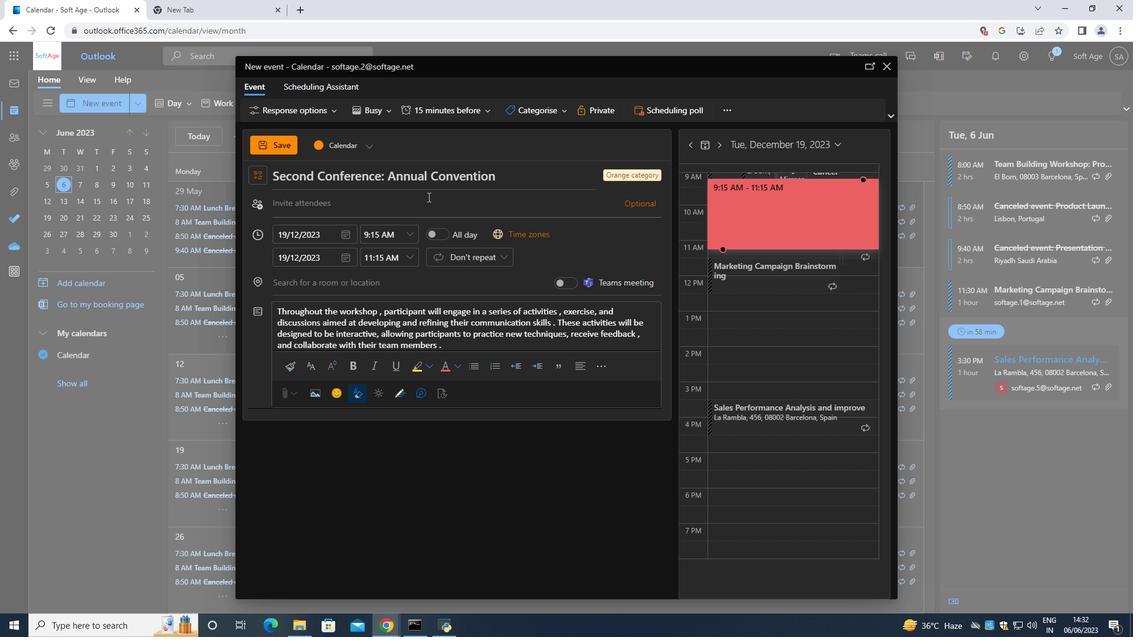 
Action: Mouse pressed left at (418, 189)
Screenshot: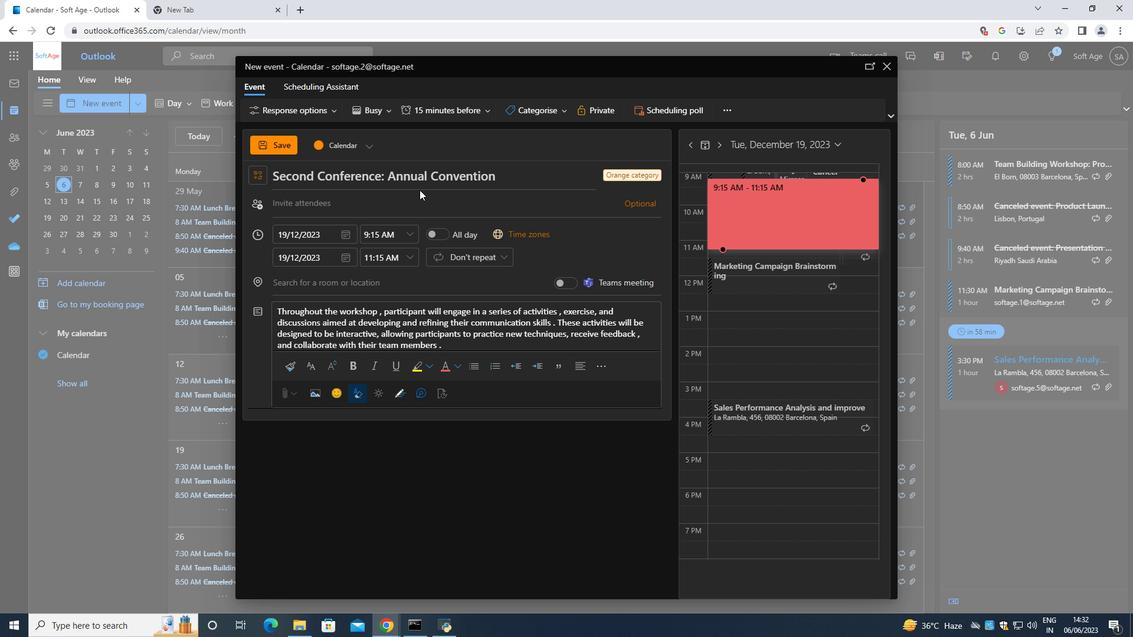 
Action: Mouse moved to (416, 194)
Screenshot: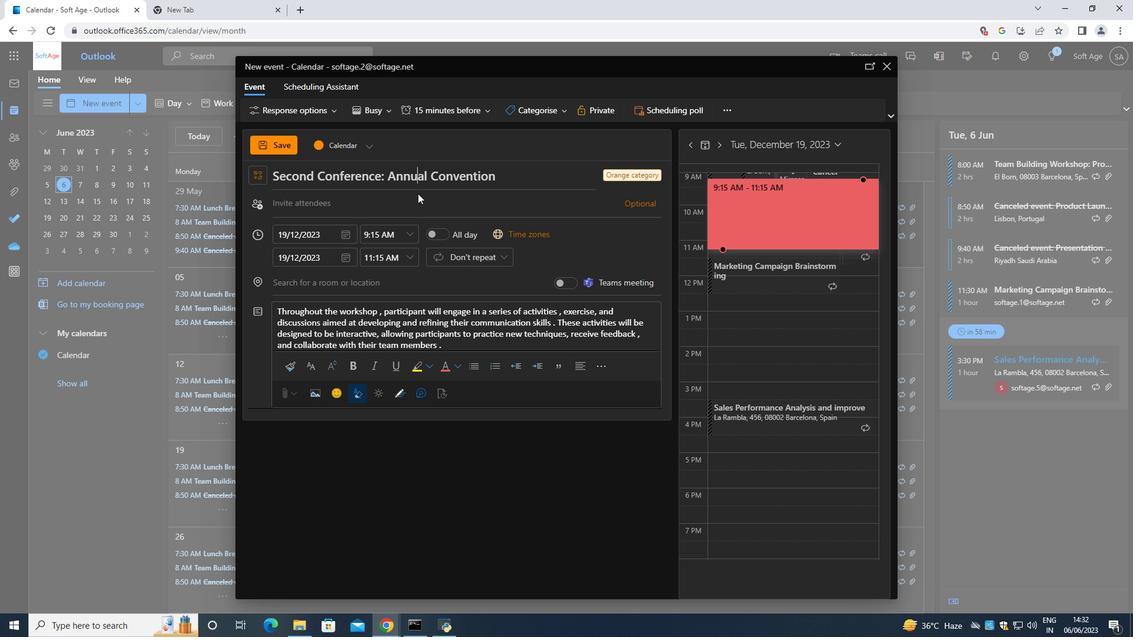 
Action: Mouse pressed left at (416, 194)
Screenshot: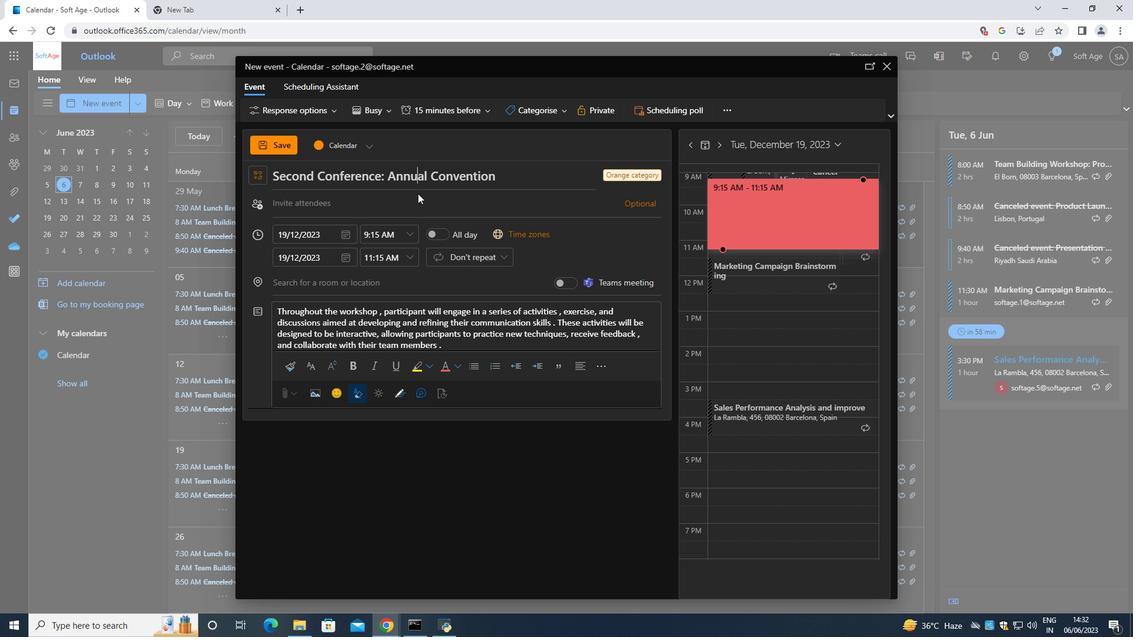 
Action: Mouse moved to (418, 196)
Screenshot: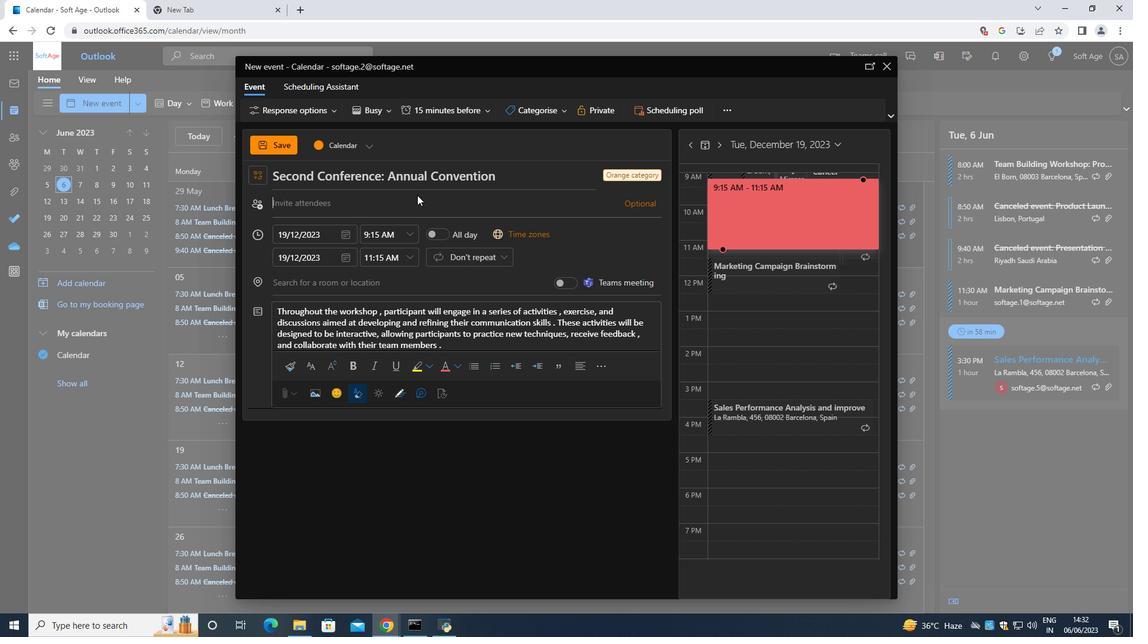 
Action: Key pressed <Key.shift>Softage.3<Key.shift>@
Screenshot: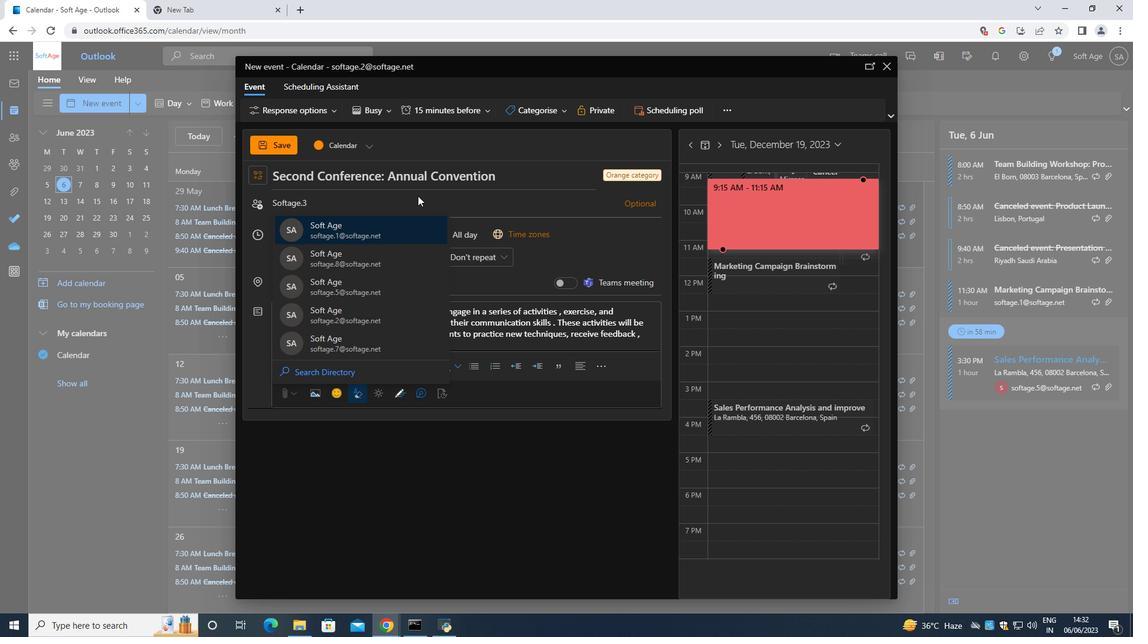 
Action: Mouse moved to (401, 226)
Screenshot: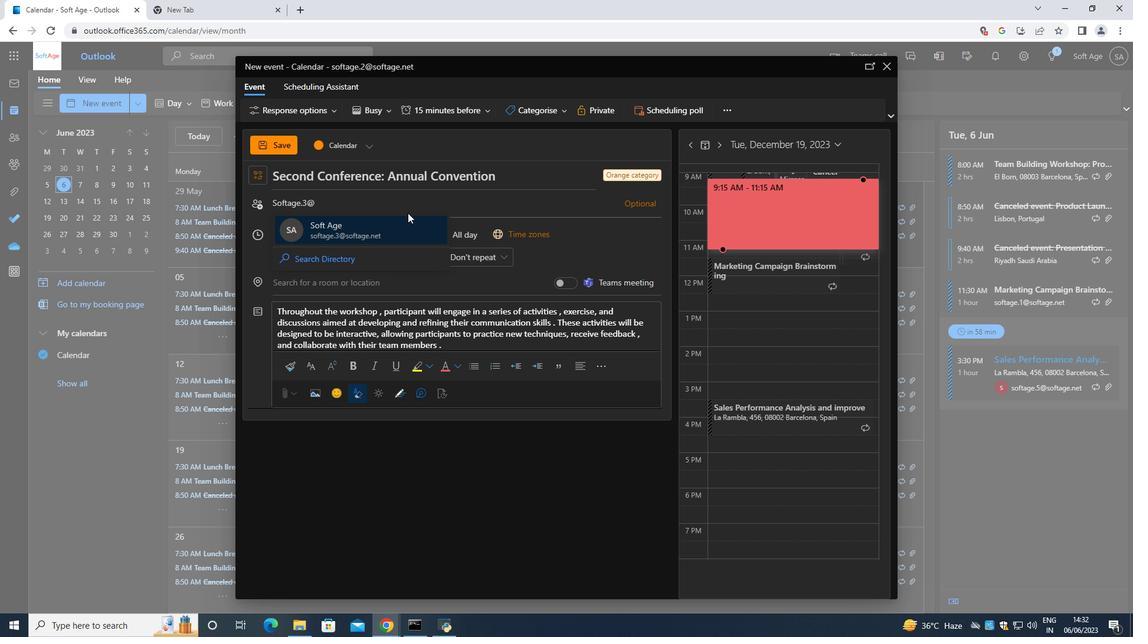 
Action: Mouse pressed left at (401, 226)
Screenshot: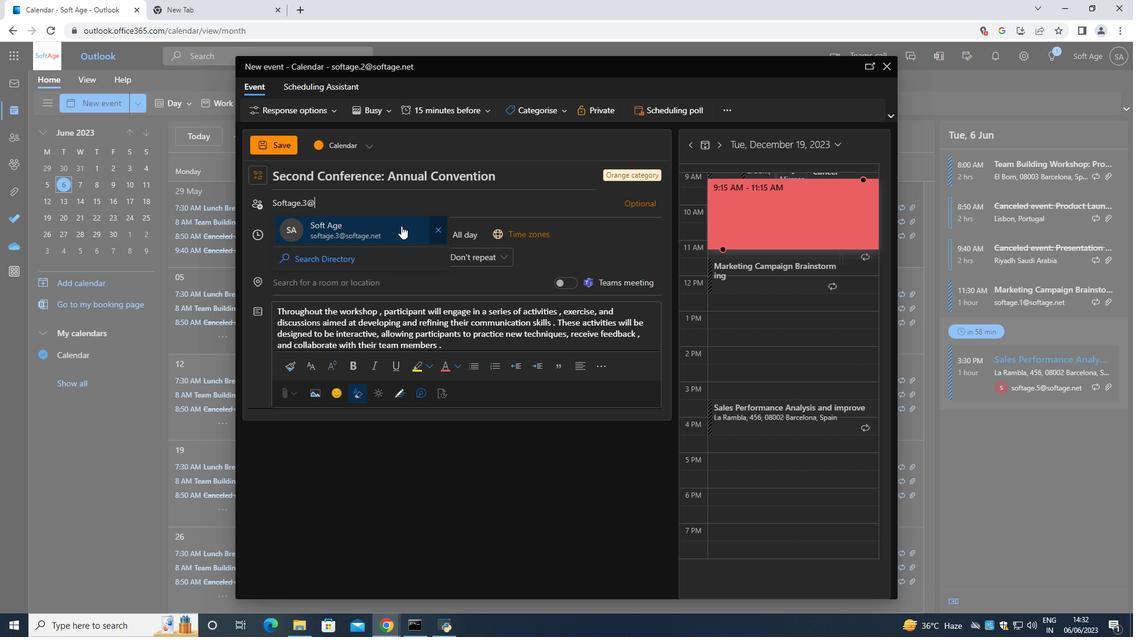 
Action: Key pressed <Key.shift>Softage.4<Key.shift>@
Screenshot: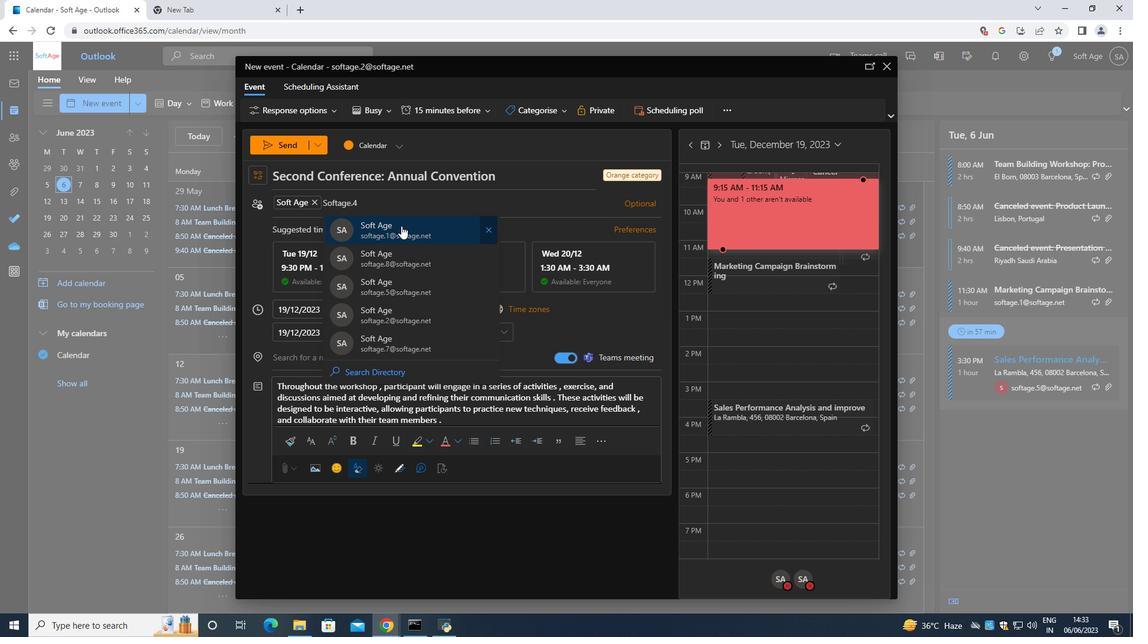 
Action: Mouse pressed left at (401, 226)
Screenshot: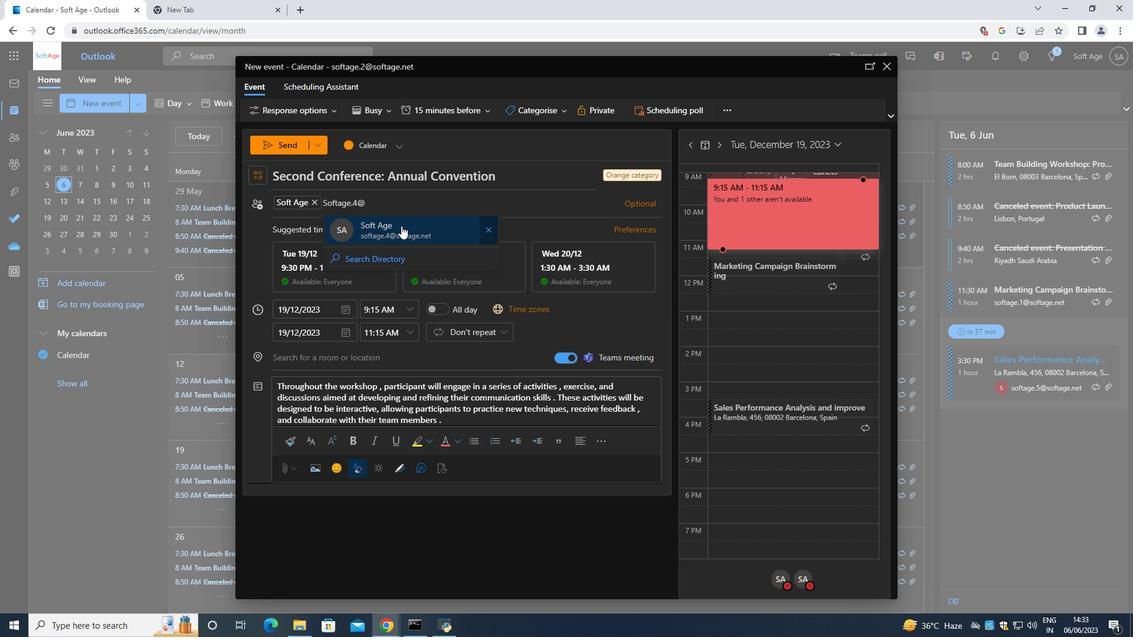 
Action: Mouse moved to (432, 112)
Screenshot: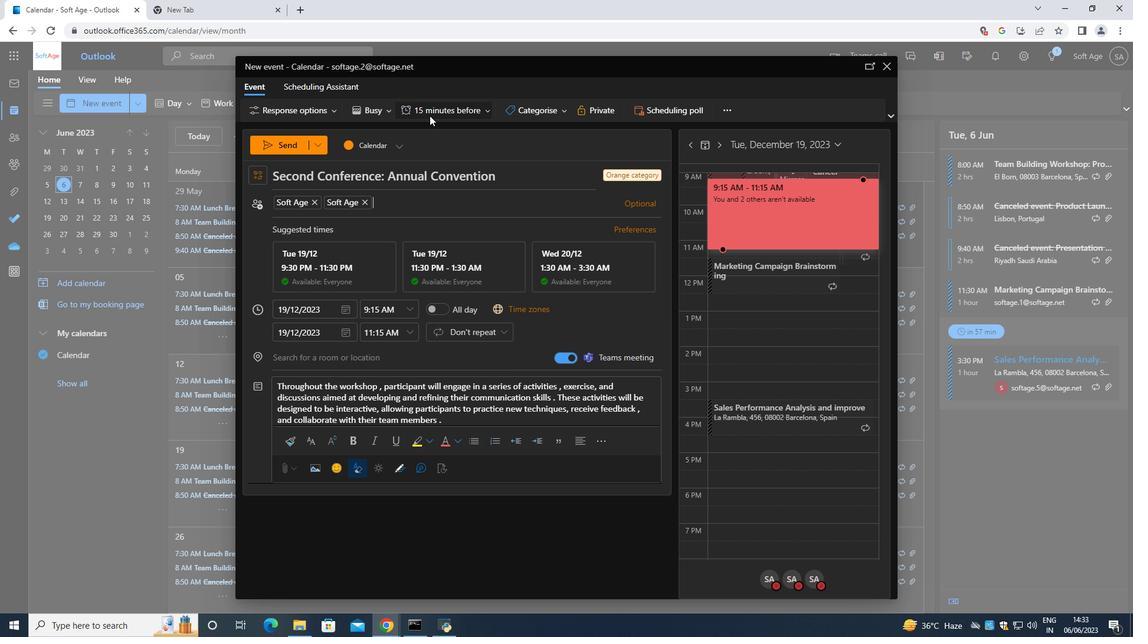 
Action: Mouse pressed left at (432, 112)
Screenshot: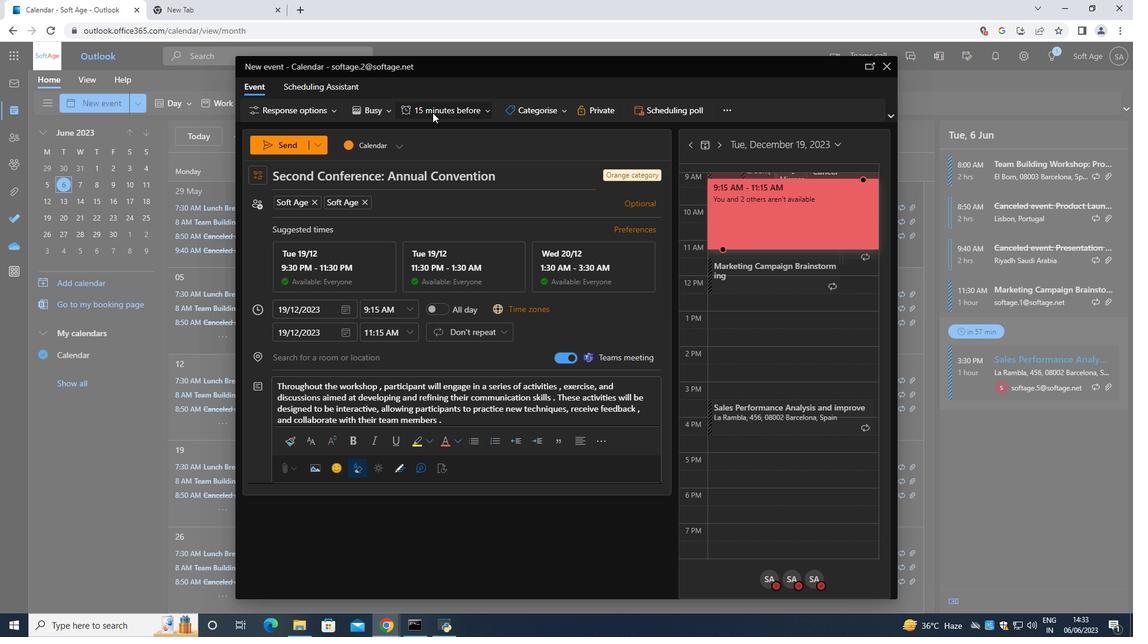 
Action: Mouse moved to (446, 287)
Screenshot: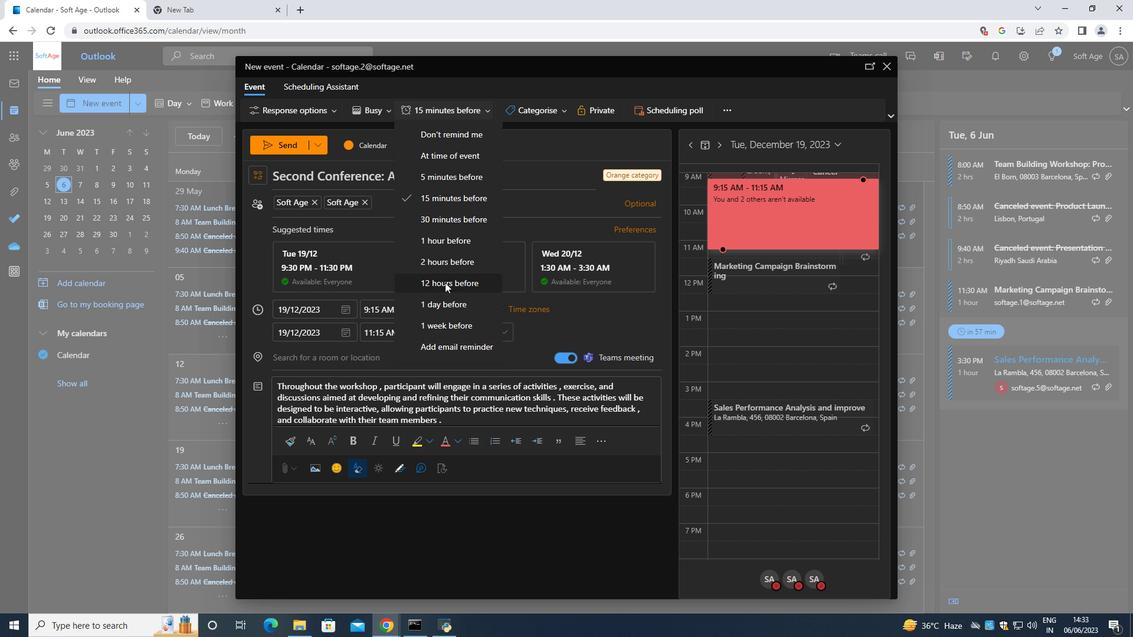 
Action: Mouse pressed left at (446, 287)
Screenshot: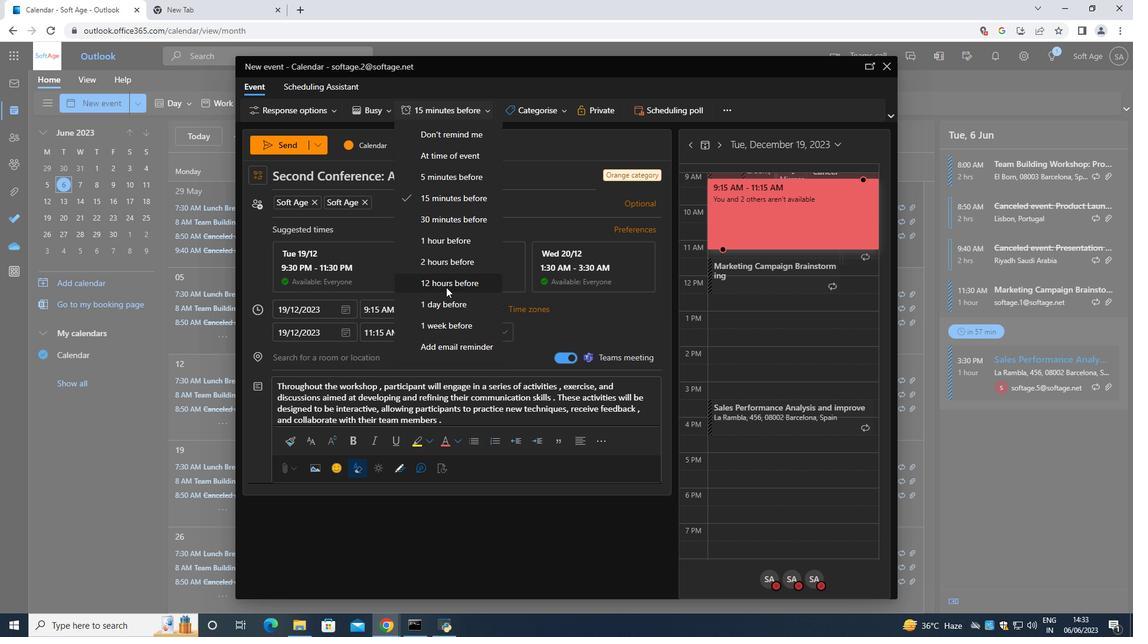 
Action: Mouse moved to (278, 142)
Screenshot: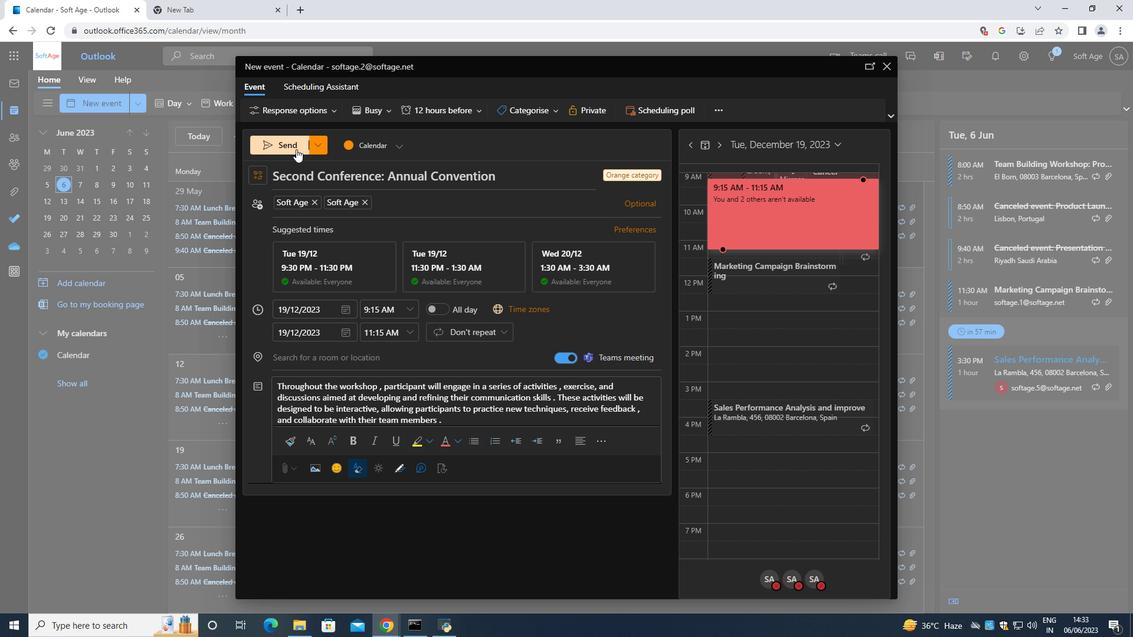 
Action: Mouse pressed left at (278, 142)
Screenshot: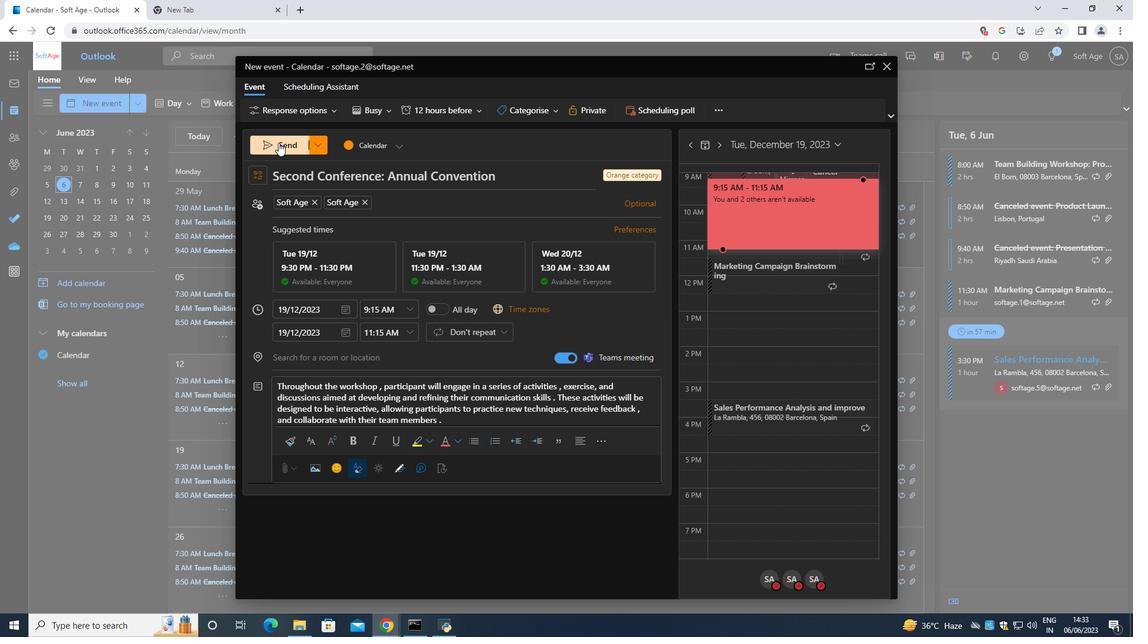 
Action: Mouse moved to (280, 144)
Screenshot: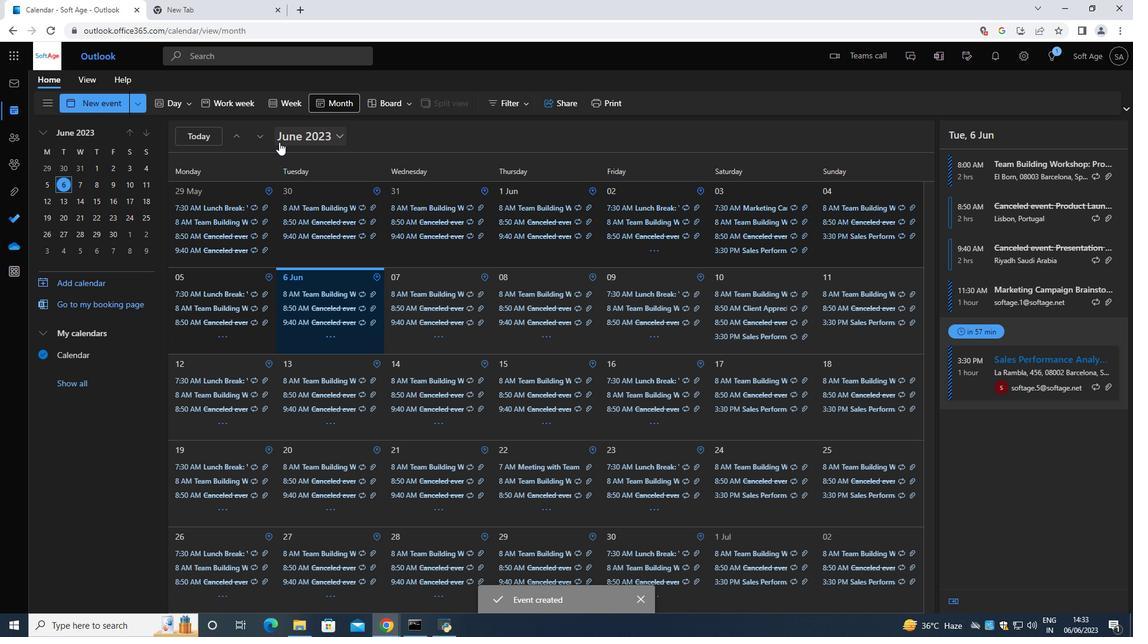 
